 Task: Open Card Sales Review in Board Business Process Improvement to Workspace Job Evaluation and Classification and add a team member Softage.1@softage.net, a label Orange, a checklist Quality Assurance, an attachment from Trello, a color Orange and finally, add a card description 'Plan and execute company team-building retreat with a focus on personal growth and self-awareness' and a comment 'This task presents an opportunity to demonstrate our team-building and collaboration skills, working effectively with others towards a common goal.'. Add a start date 'Jan 05, 1900' with a due date 'Jan 12, 1900'
Action: Mouse moved to (195, 243)
Screenshot: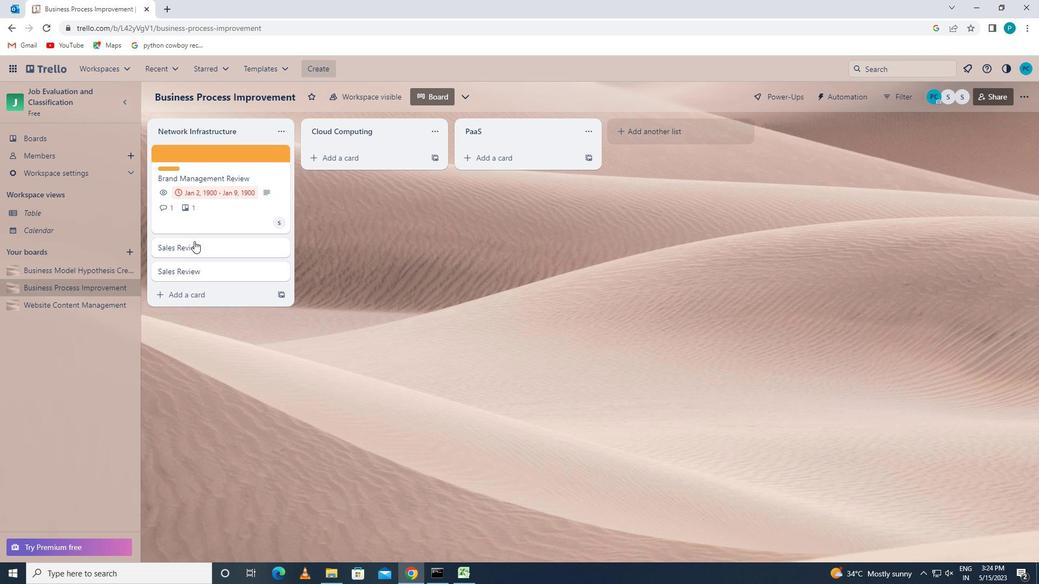
Action: Mouse pressed left at (195, 243)
Screenshot: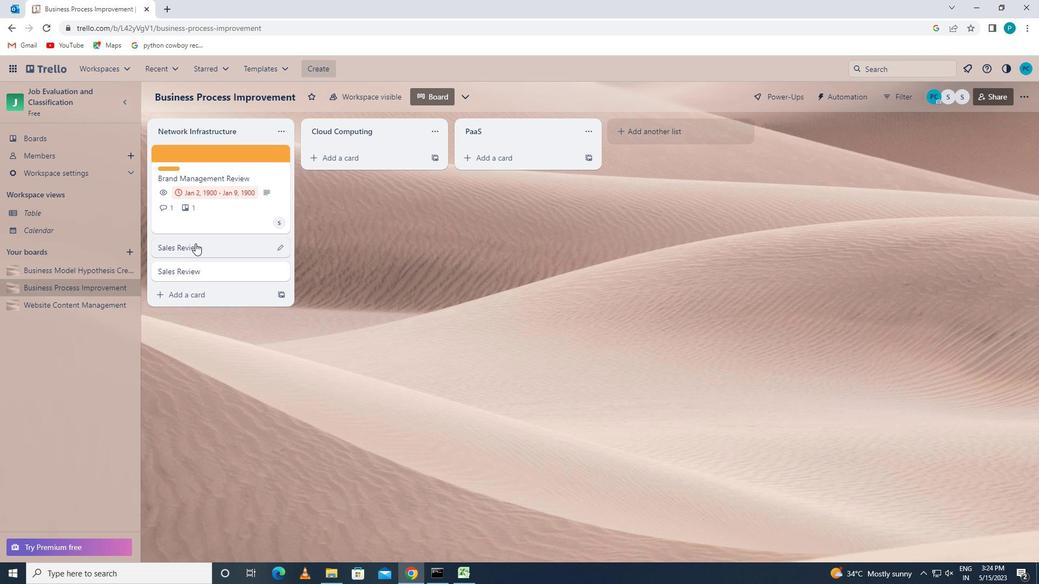 
Action: Mouse moved to (652, 197)
Screenshot: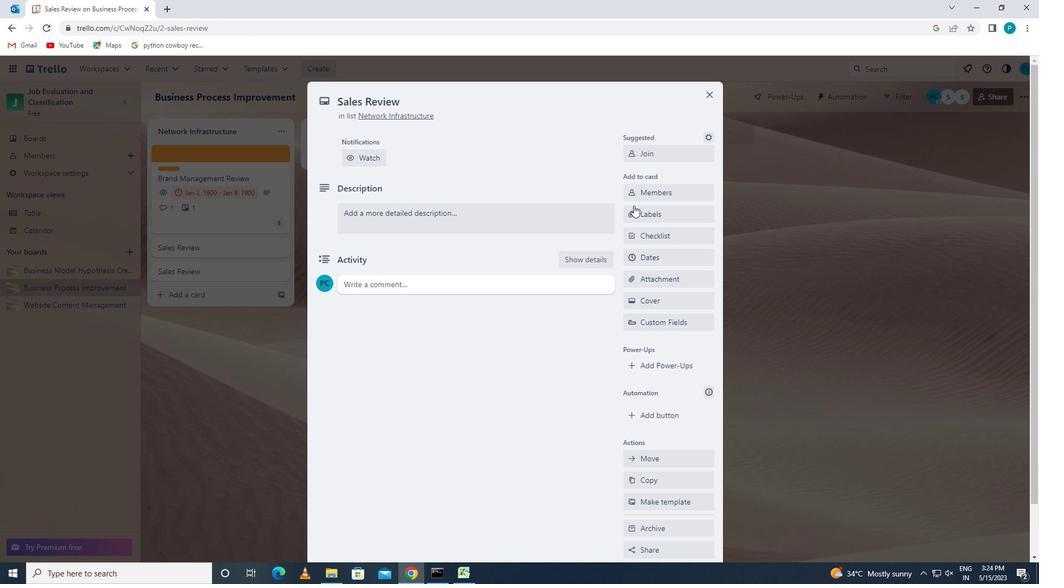 
Action: Mouse pressed left at (652, 197)
Screenshot: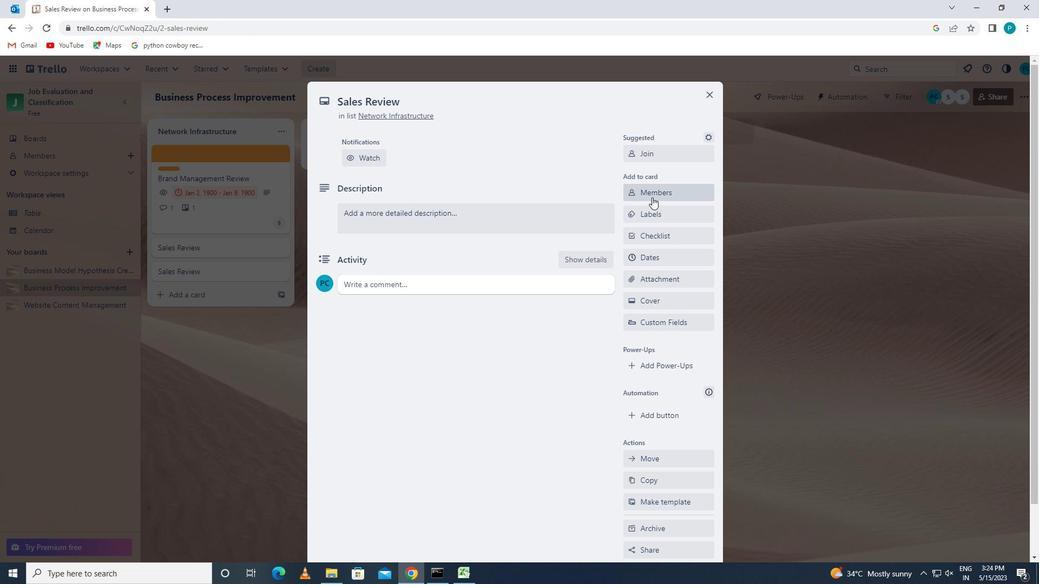 
Action: Key pressed <Key.caps_lock>s<Key.caps_lock>oftage.1
Screenshot: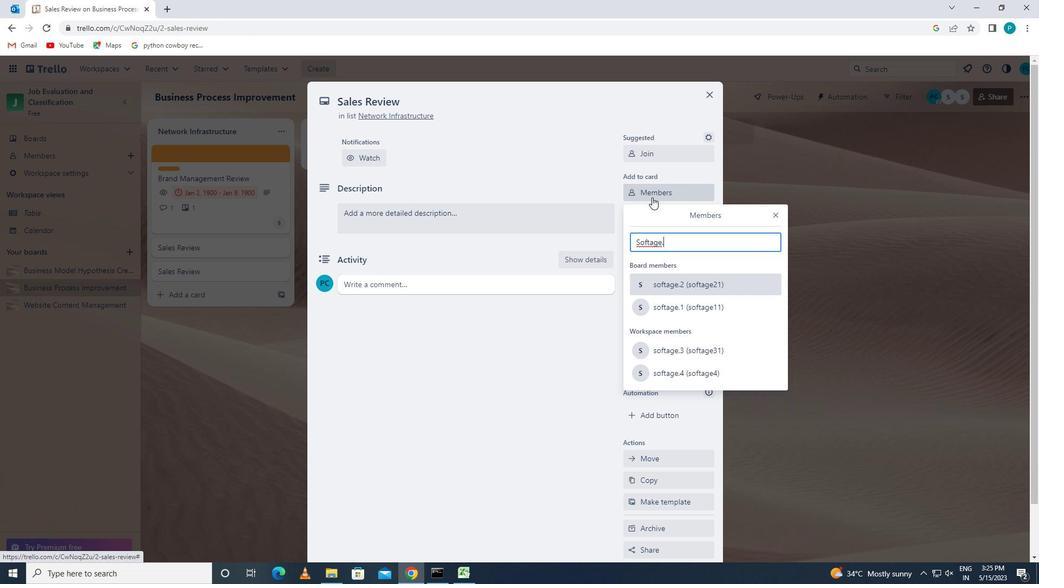 
Action: Mouse moved to (684, 287)
Screenshot: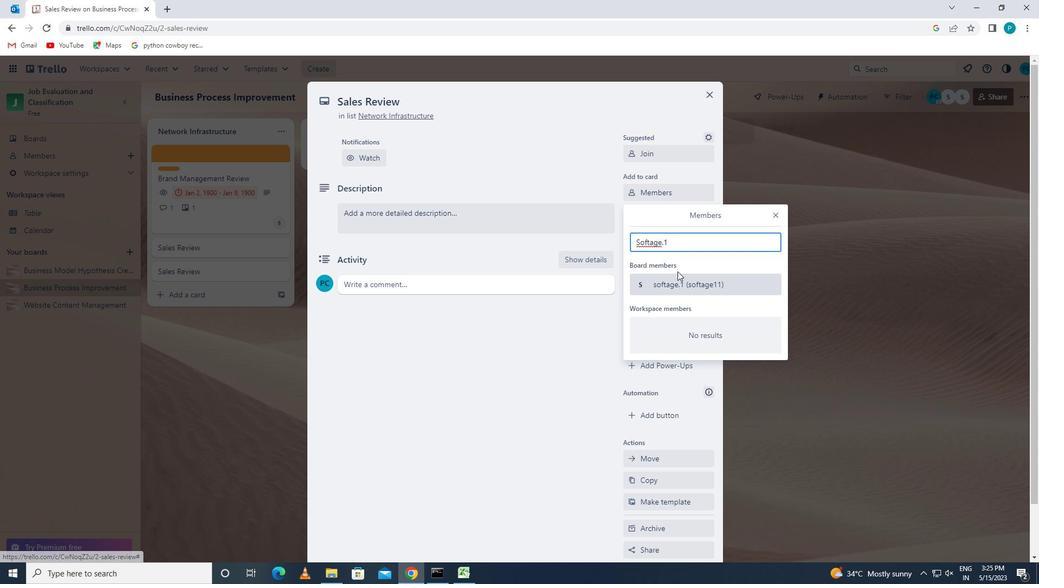 
Action: Mouse pressed left at (684, 287)
Screenshot: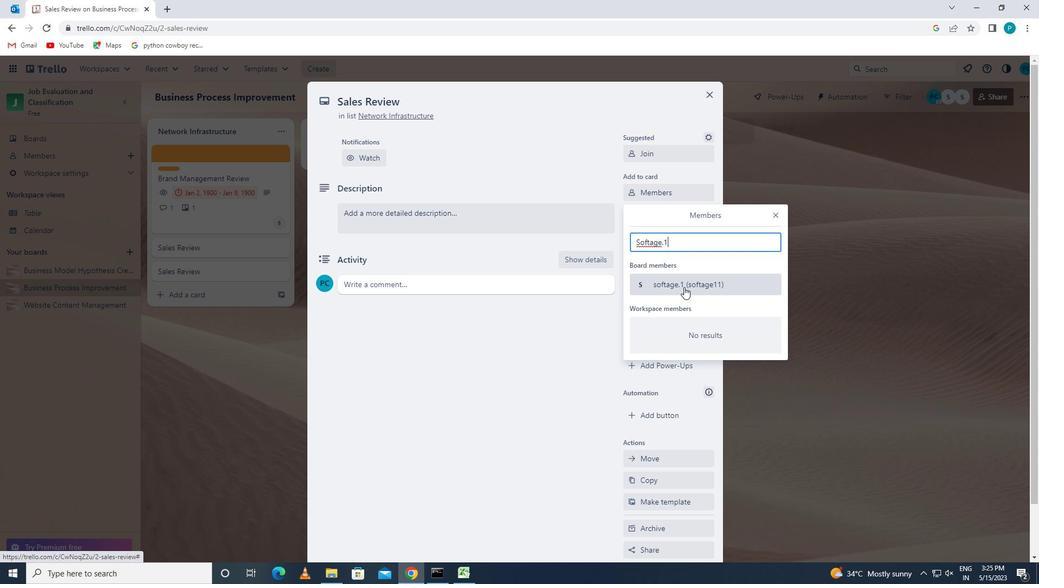 
Action: Mouse moved to (775, 216)
Screenshot: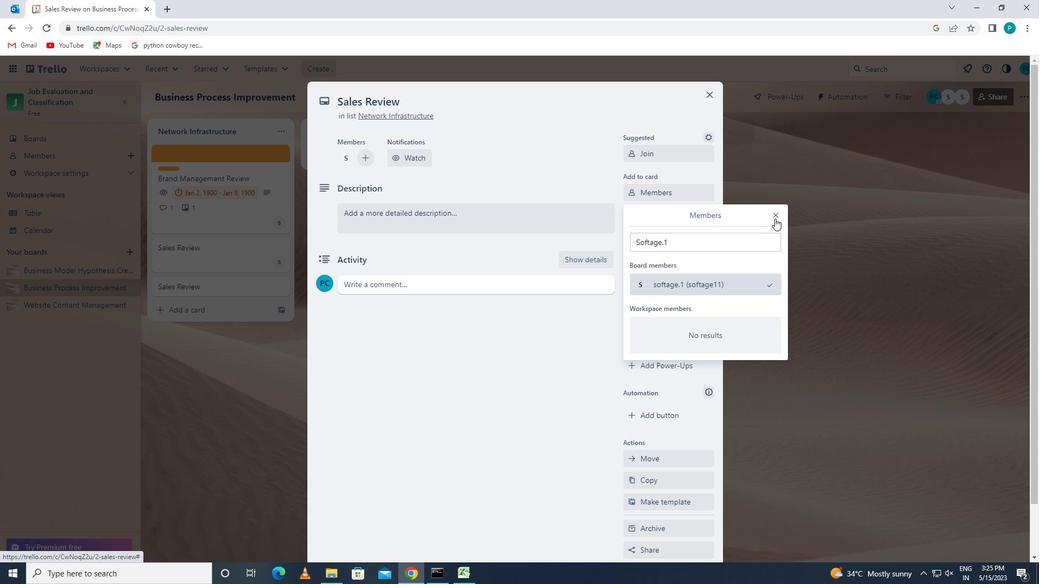 
Action: Mouse pressed left at (775, 216)
Screenshot: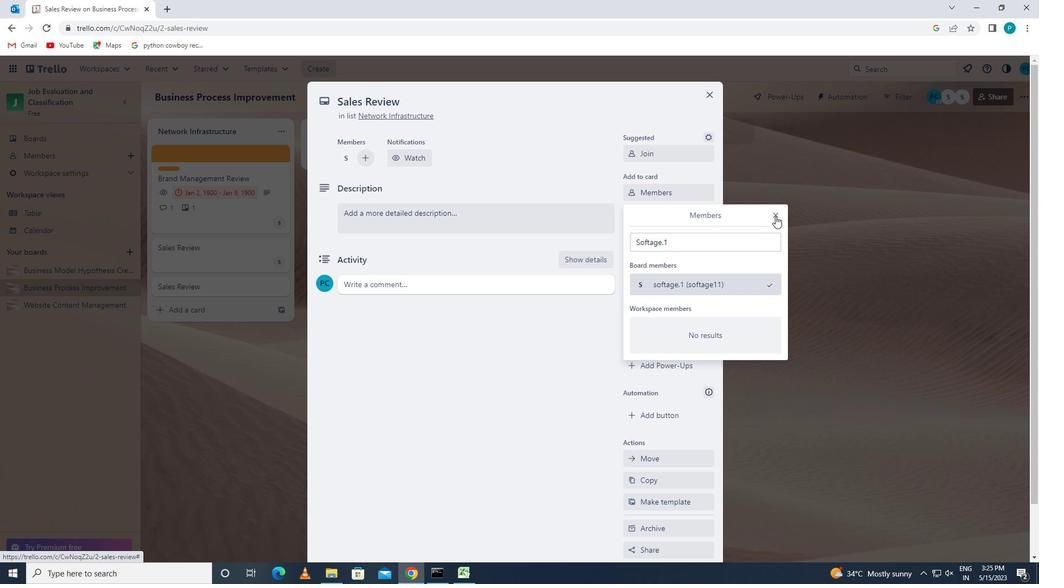 
Action: Mouse moved to (704, 219)
Screenshot: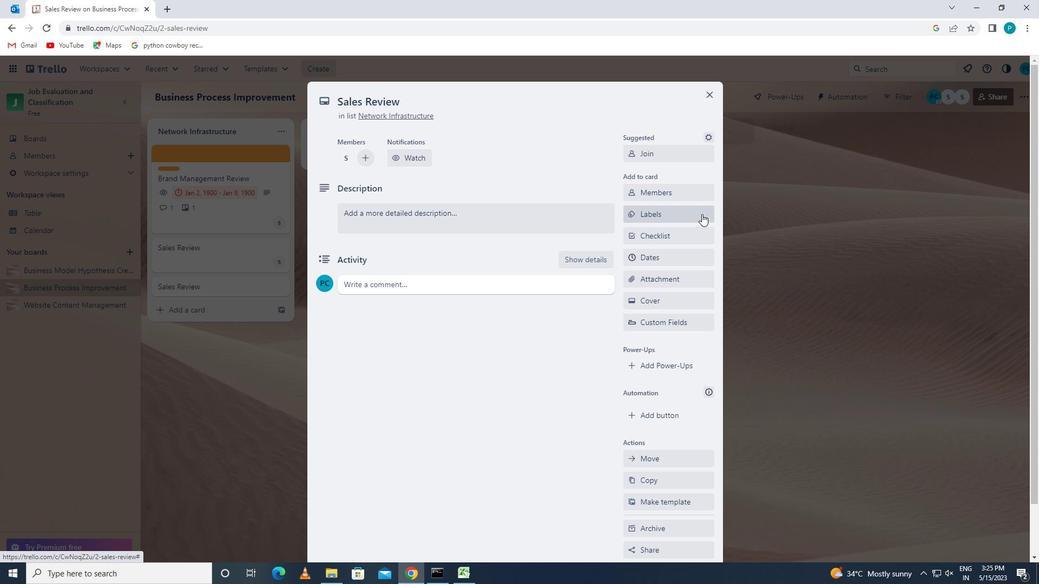 
Action: Mouse pressed left at (704, 219)
Screenshot: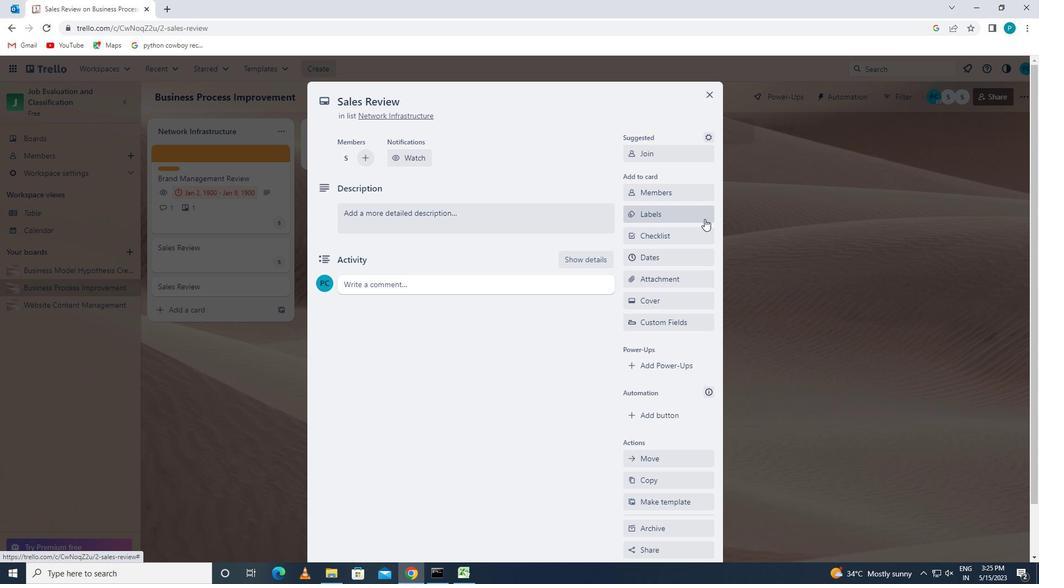 
Action: Mouse moved to (705, 427)
Screenshot: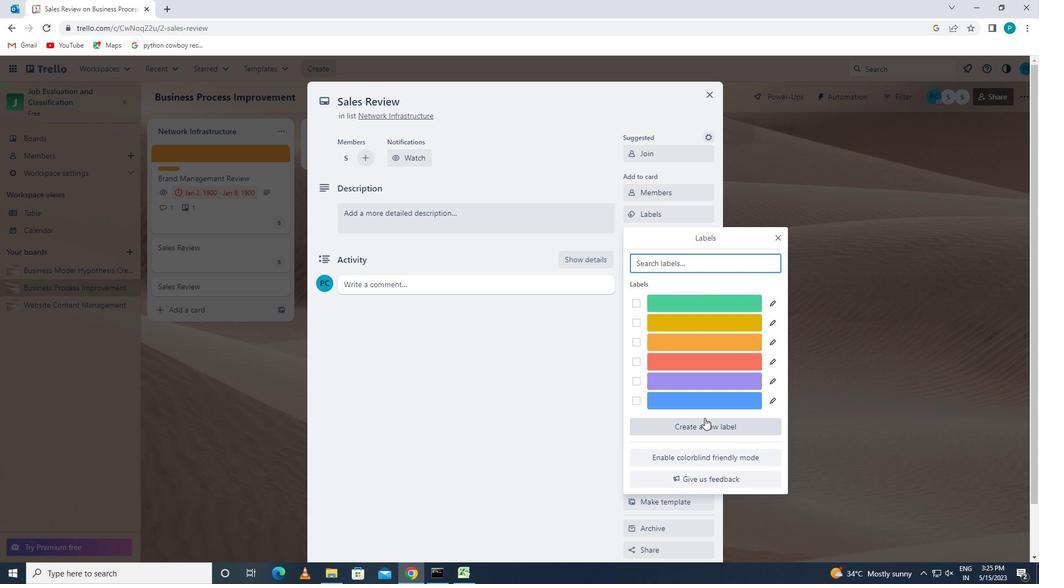 
Action: Mouse pressed left at (705, 427)
Screenshot: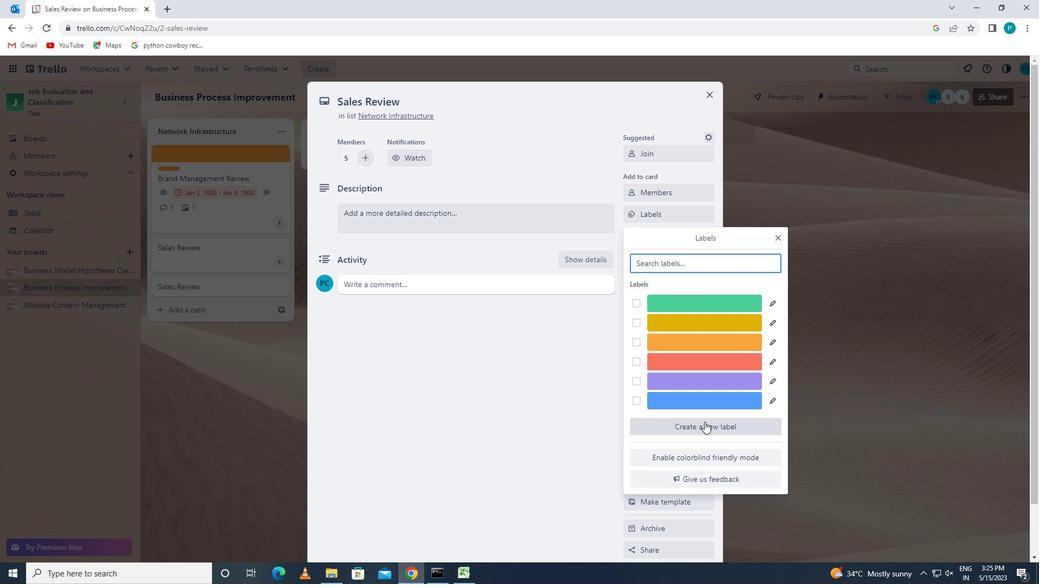 
Action: Mouse moved to (711, 393)
Screenshot: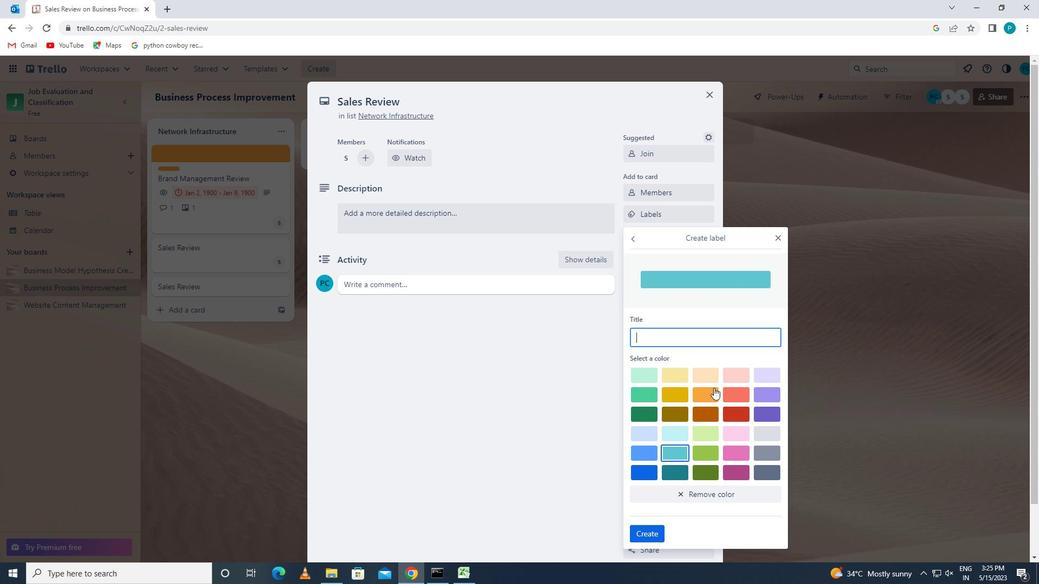 
Action: Mouse pressed left at (711, 393)
Screenshot: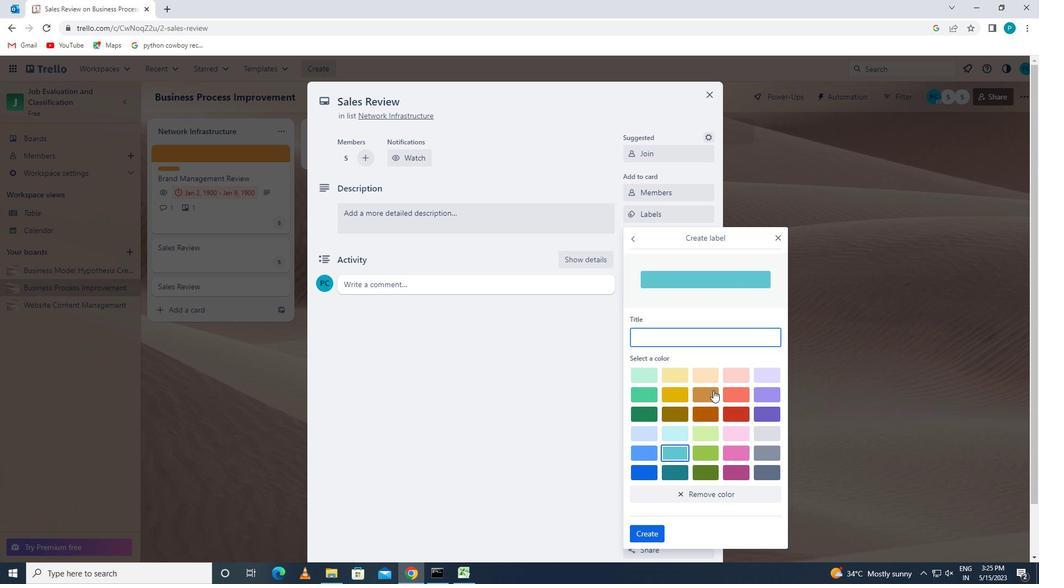 
Action: Mouse moved to (653, 530)
Screenshot: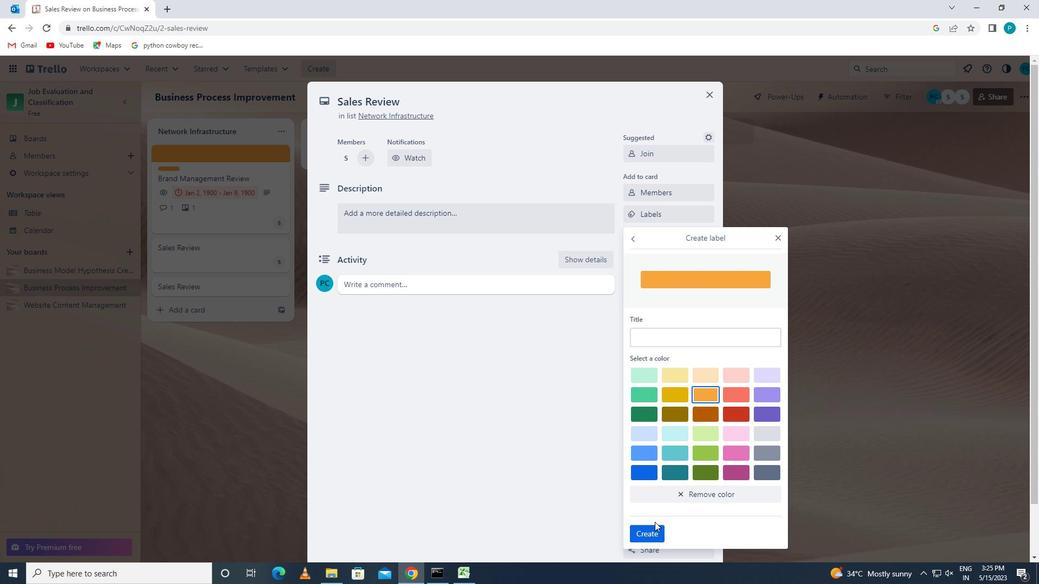 
Action: Mouse pressed left at (653, 530)
Screenshot: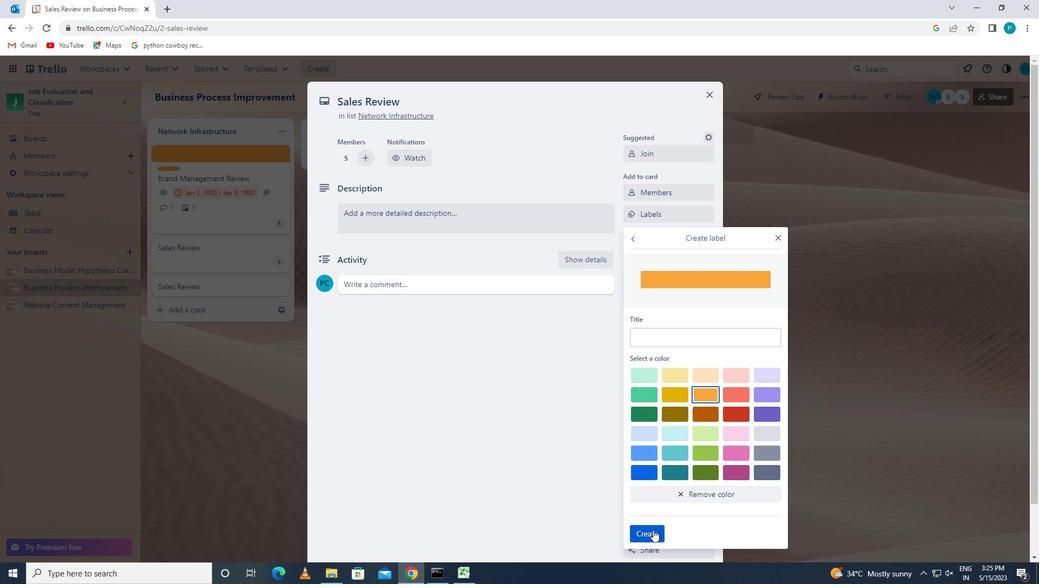 
Action: Mouse moved to (777, 237)
Screenshot: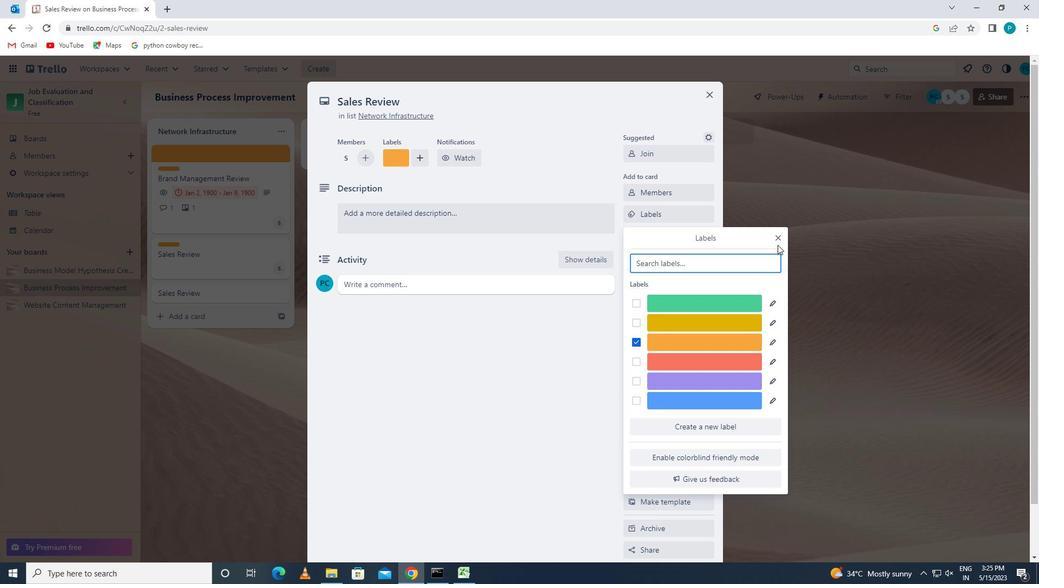 
Action: Mouse pressed left at (777, 237)
Screenshot: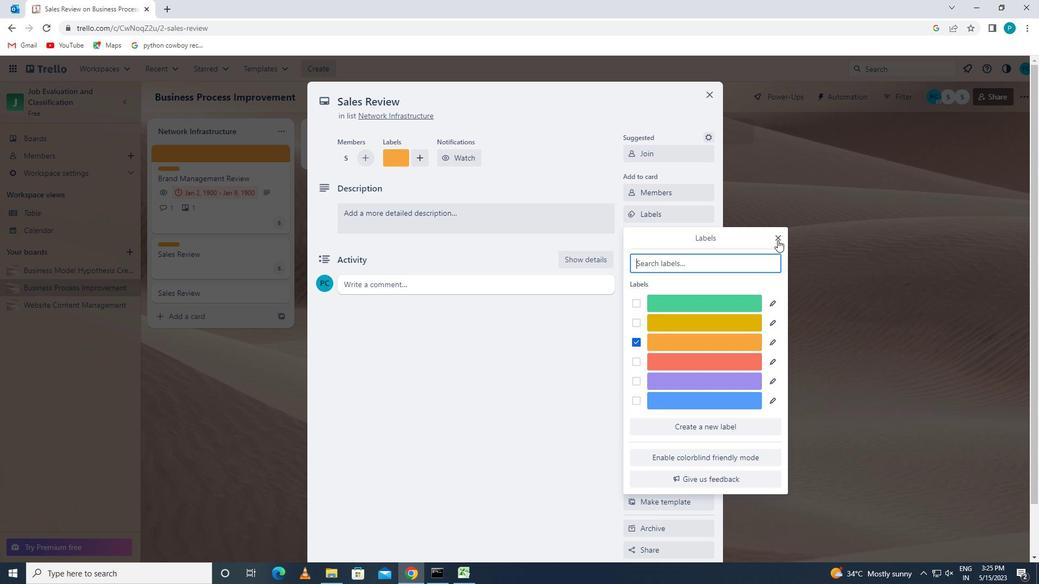 
Action: Mouse moved to (647, 241)
Screenshot: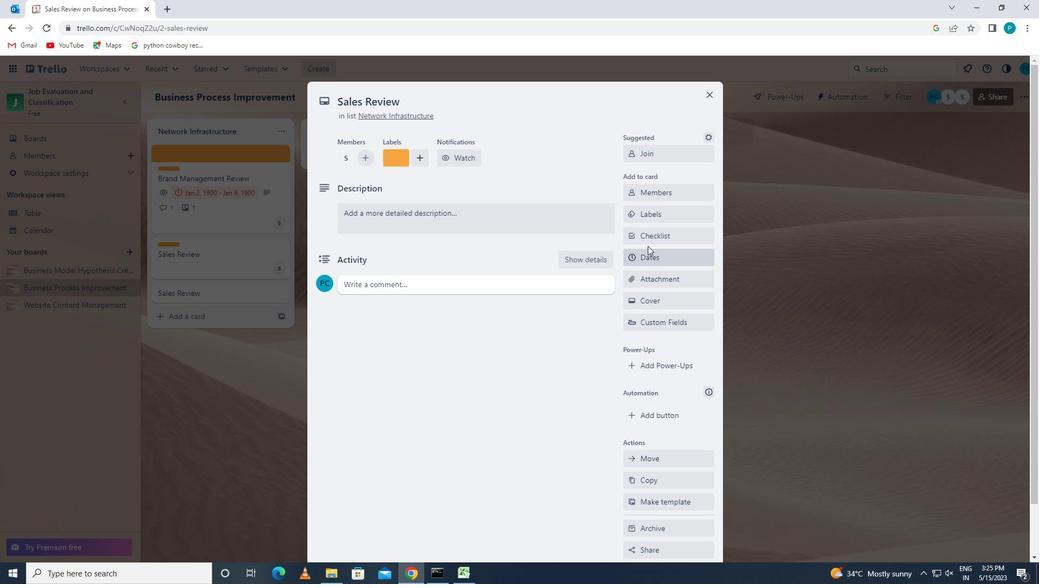 
Action: Mouse pressed left at (647, 241)
Screenshot: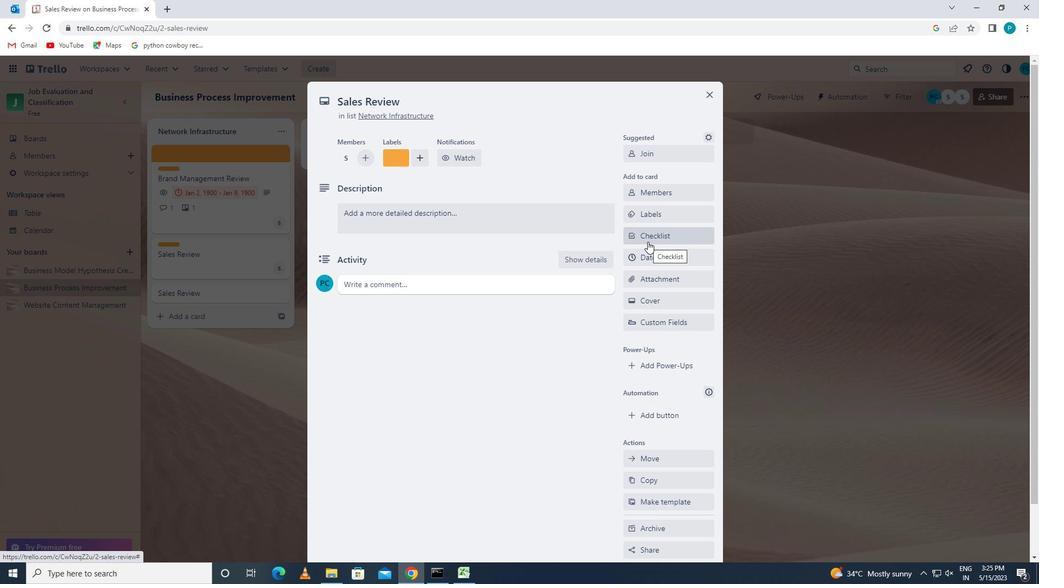 
Action: Key pressed <Key.caps_lock>q<Key.caps_lock>uality
Screenshot: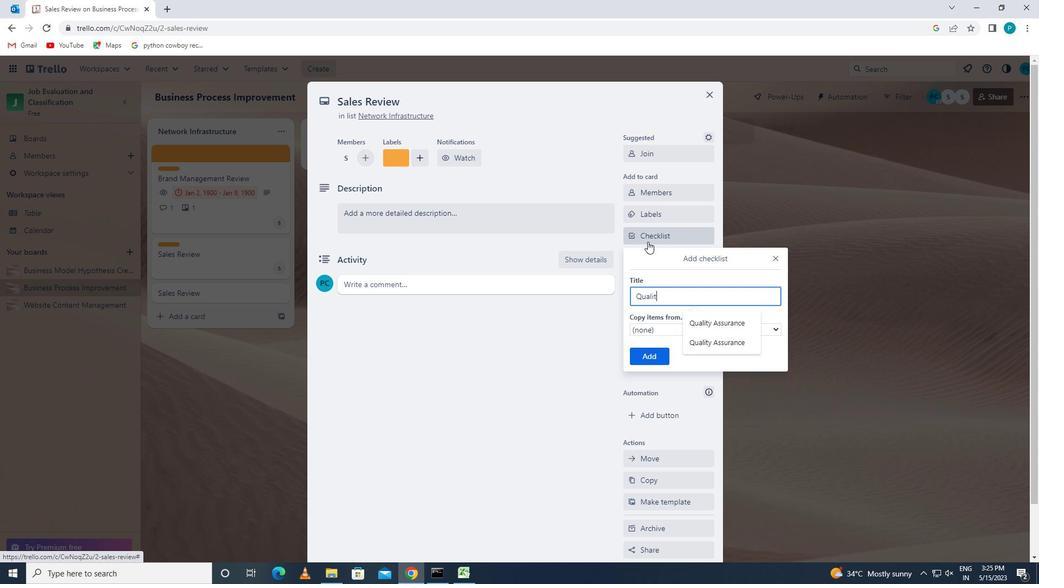 
Action: Mouse moved to (707, 325)
Screenshot: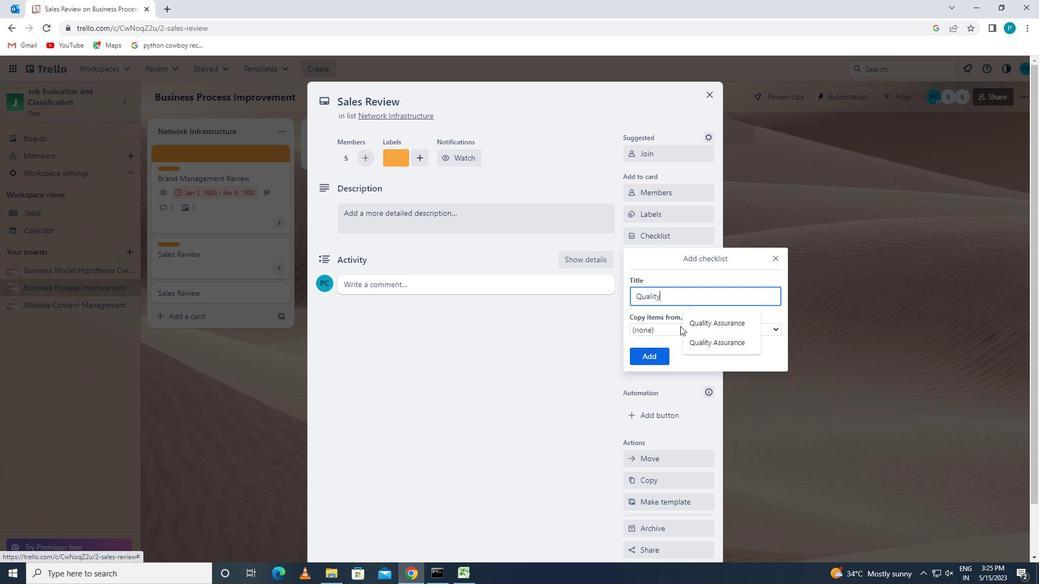 
Action: Mouse pressed left at (707, 325)
Screenshot: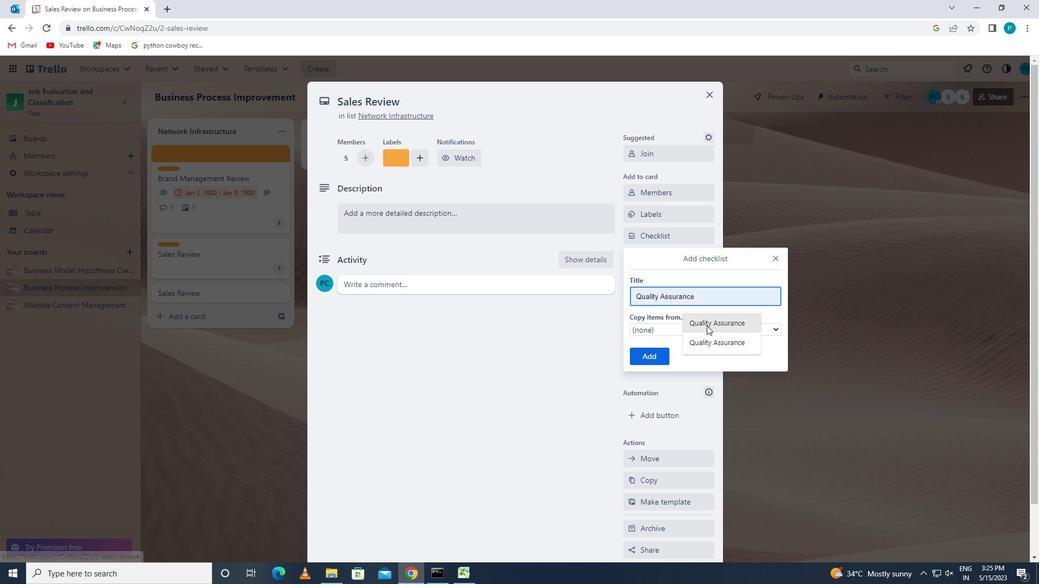 
Action: Mouse moved to (659, 351)
Screenshot: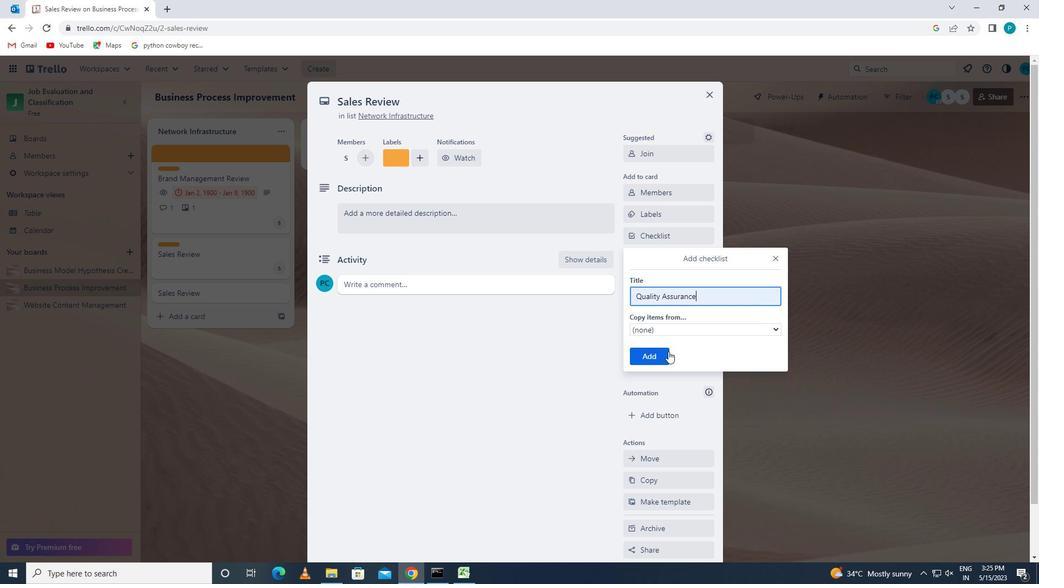 
Action: Mouse pressed left at (659, 351)
Screenshot: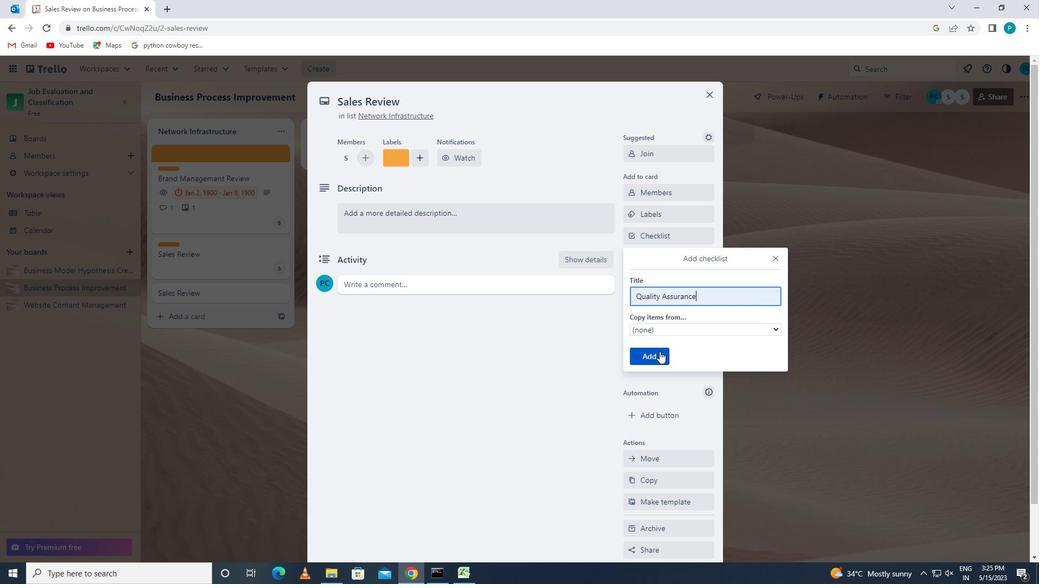 
Action: Mouse moved to (671, 239)
Screenshot: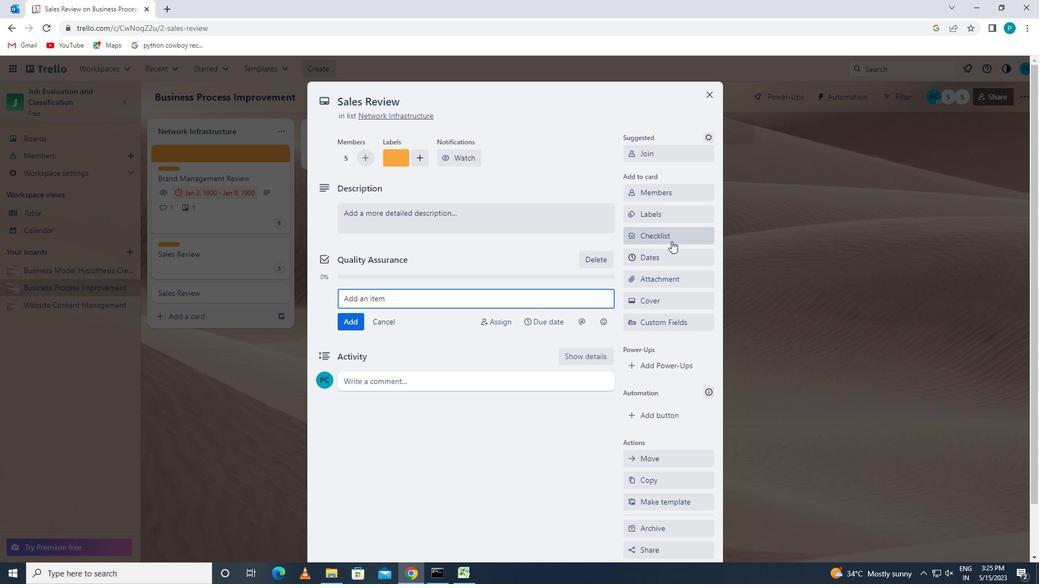 
Action: Mouse pressed left at (671, 239)
Screenshot: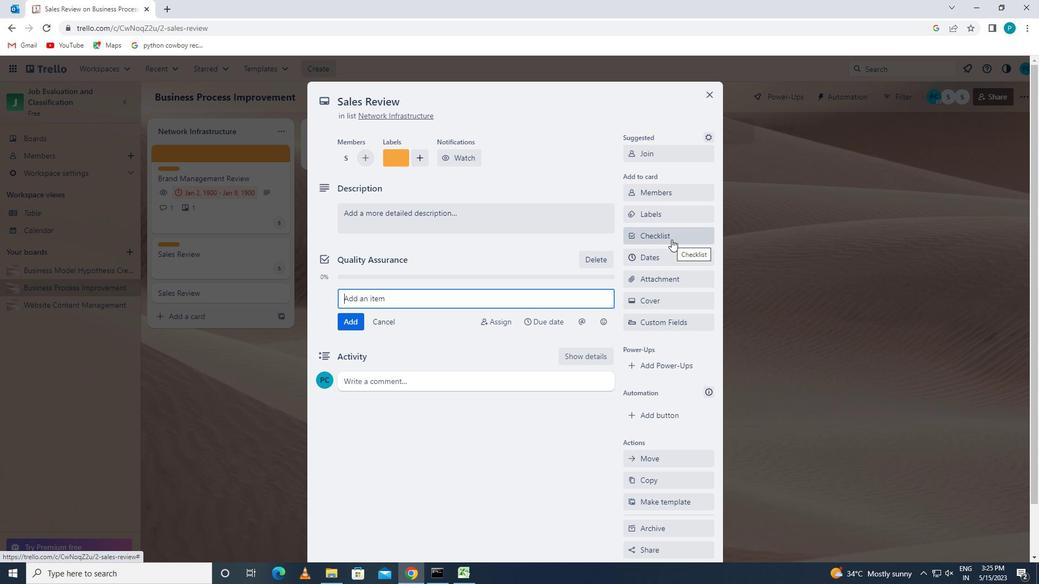 
Action: Mouse moved to (773, 257)
Screenshot: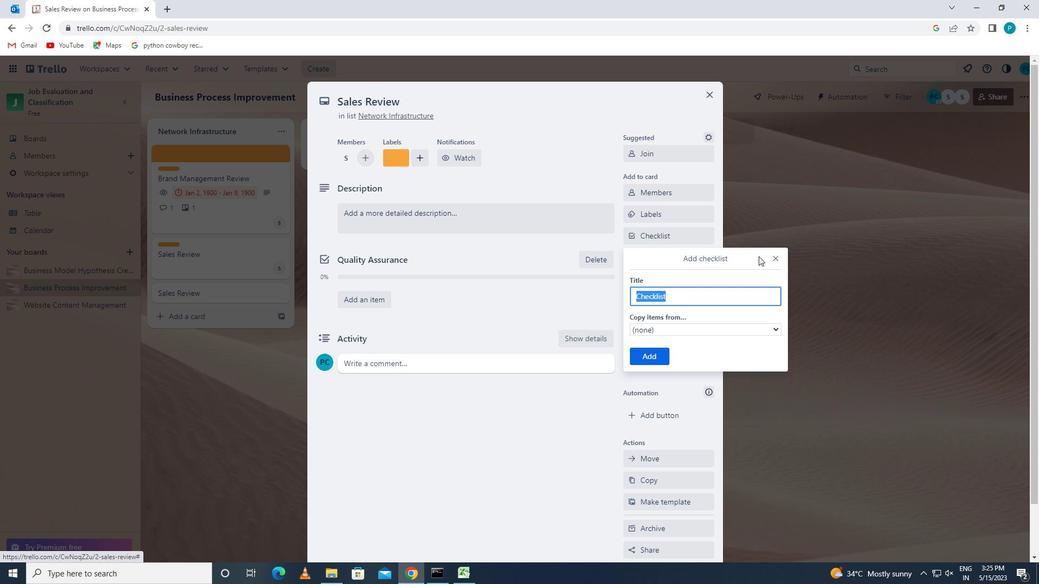 
Action: Mouse pressed left at (773, 257)
Screenshot: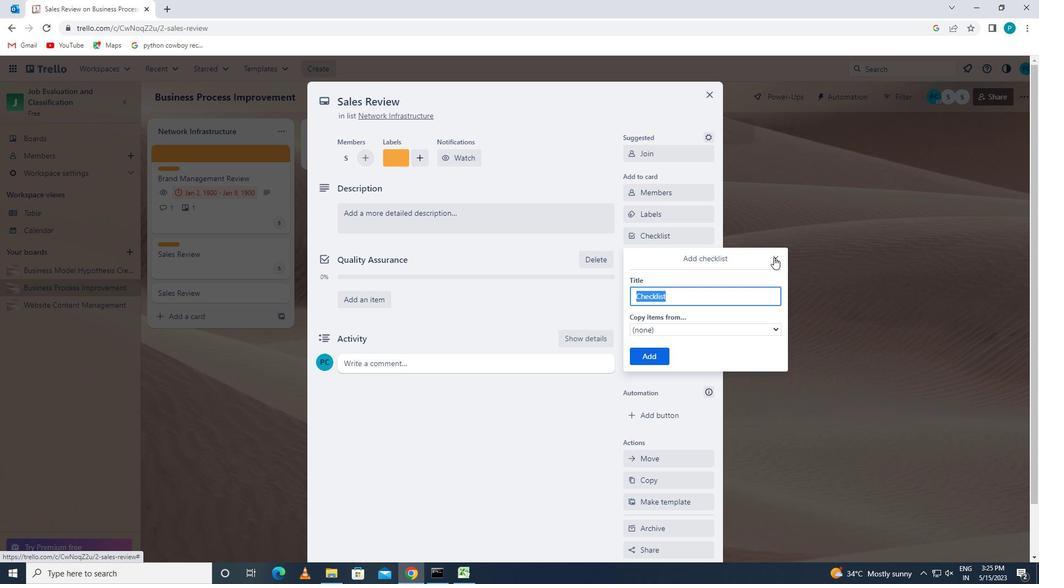 
Action: Mouse moved to (672, 275)
Screenshot: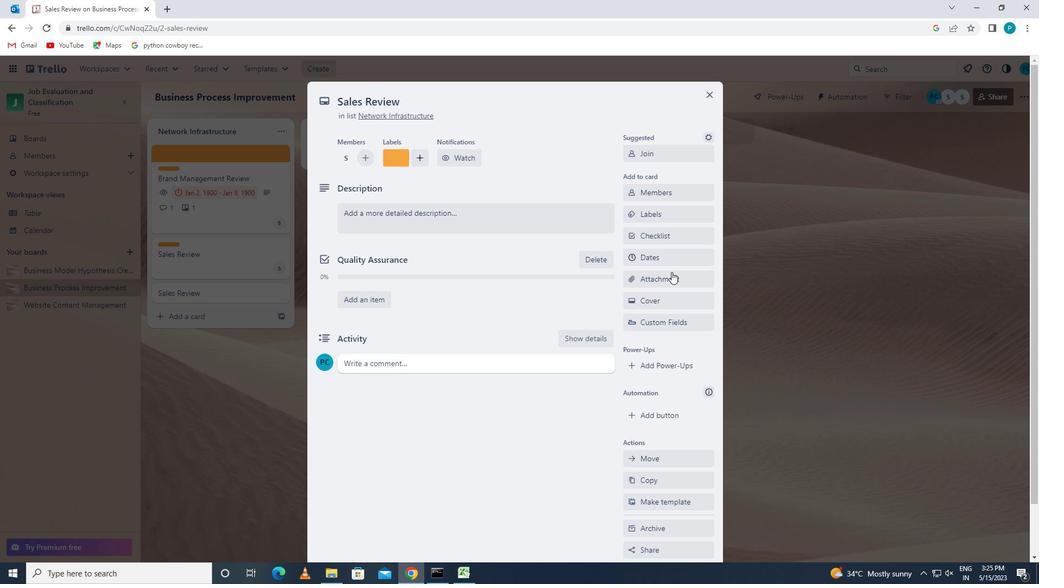 
Action: Mouse pressed left at (672, 275)
Screenshot: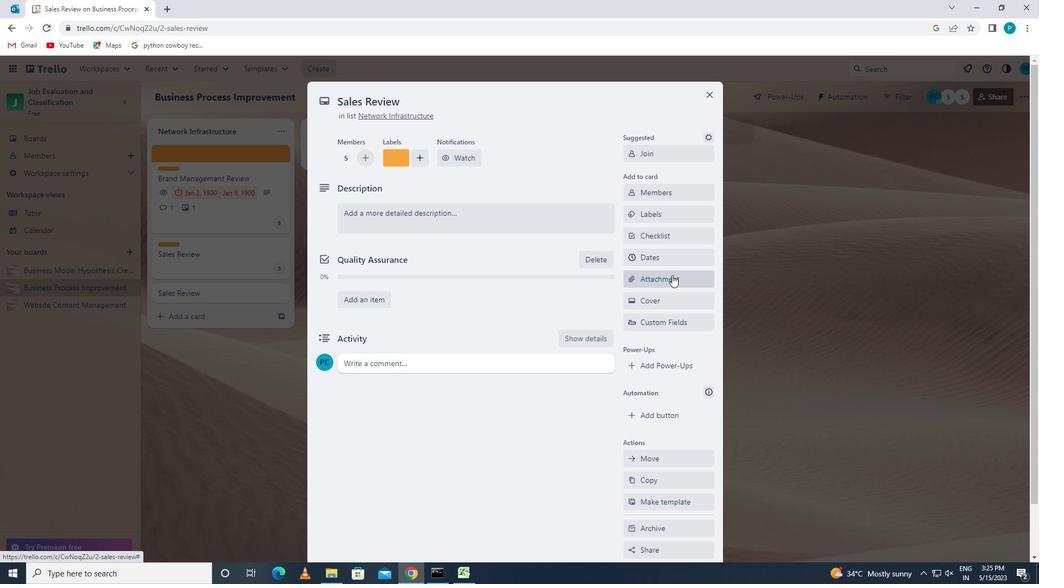 
Action: Mouse moved to (687, 347)
Screenshot: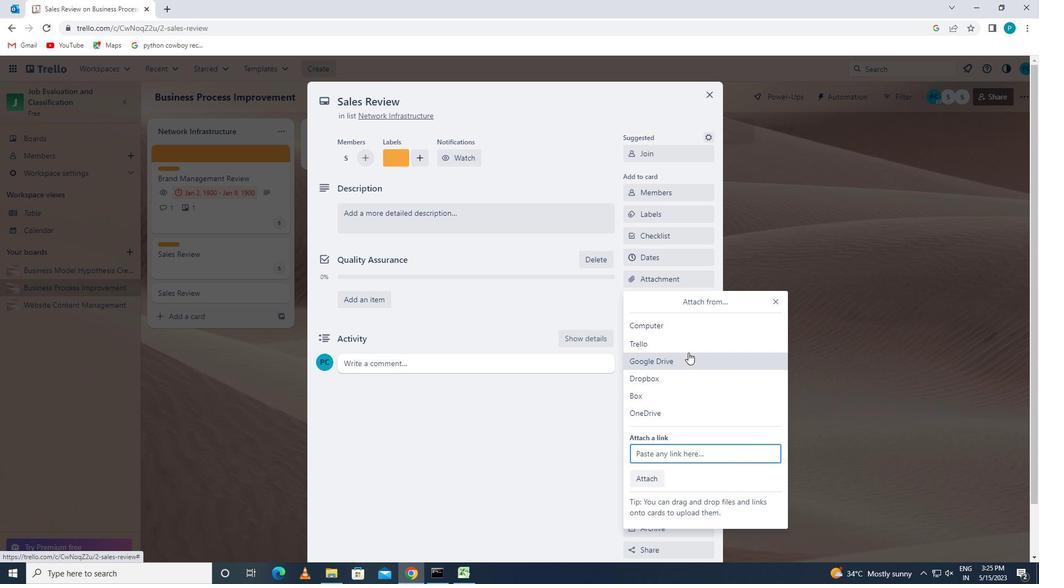 
Action: Mouse pressed left at (687, 347)
Screenshot: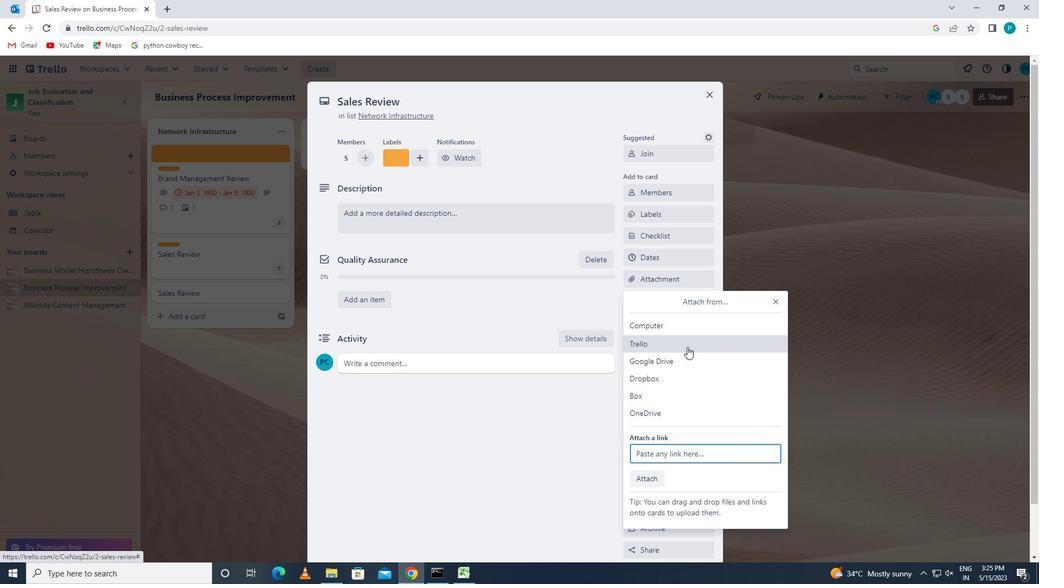 
Action: Mouse moved to (677, 415)
Screenshot: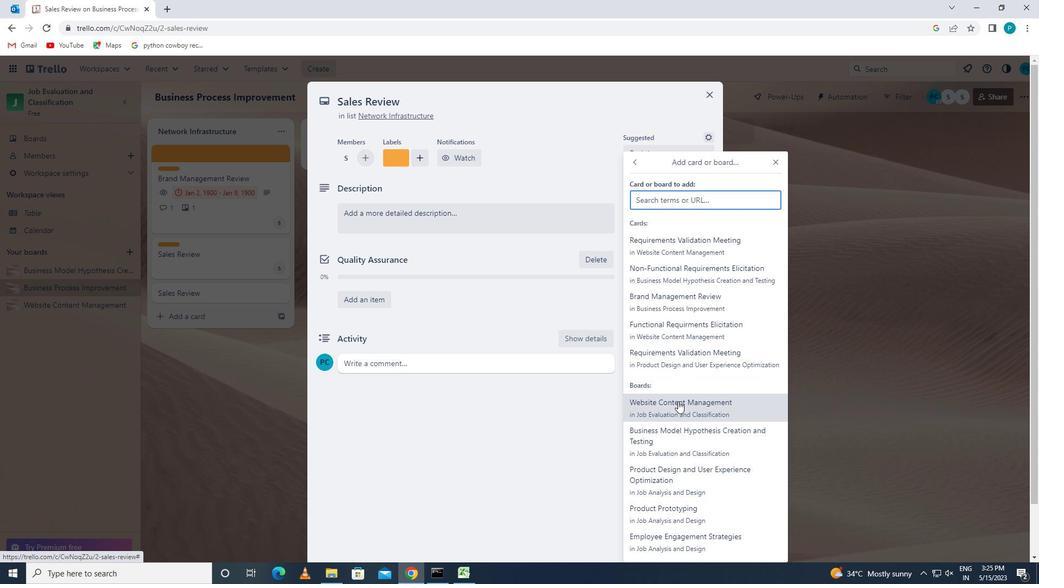 
Action: Mouse pressed left at (677, 415)
Screenshot: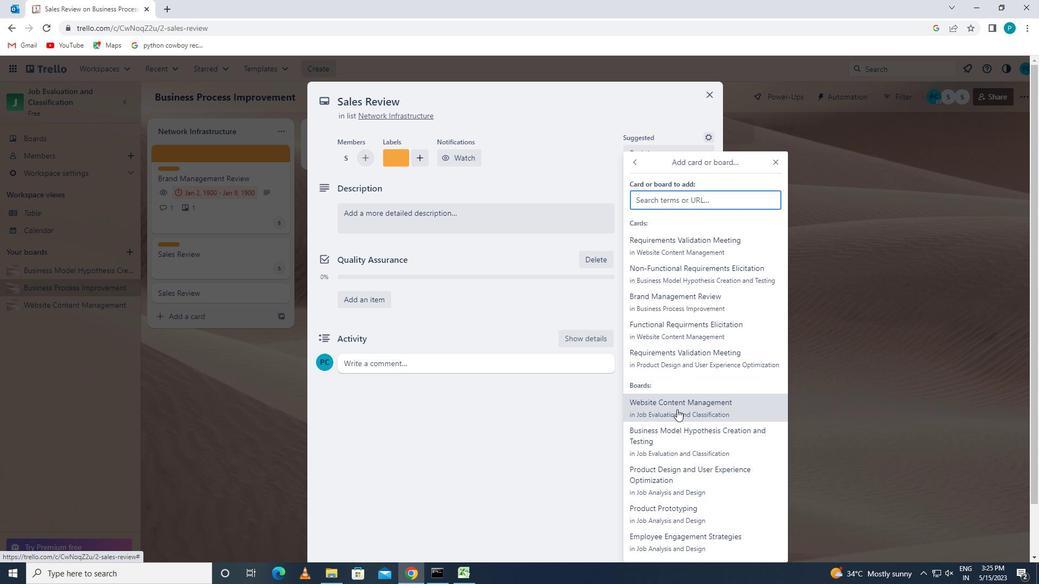 
Action: Mouse moved to (651, 299)
Screenshot: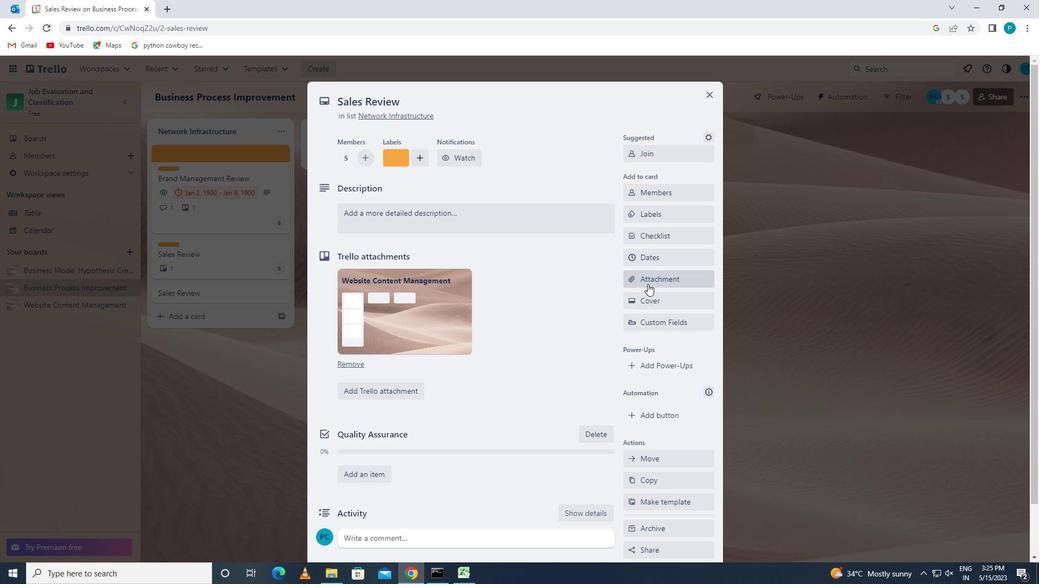 
Action: Mouse pressed left at (651, 299)
Screenshot: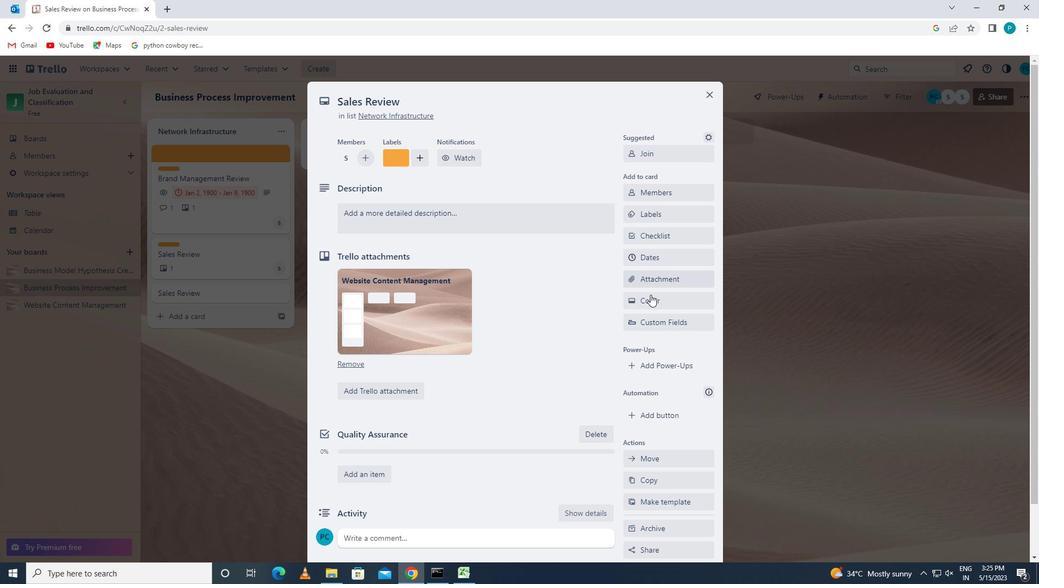 
Action: Mouse moved to (704, 345)
Screenshot: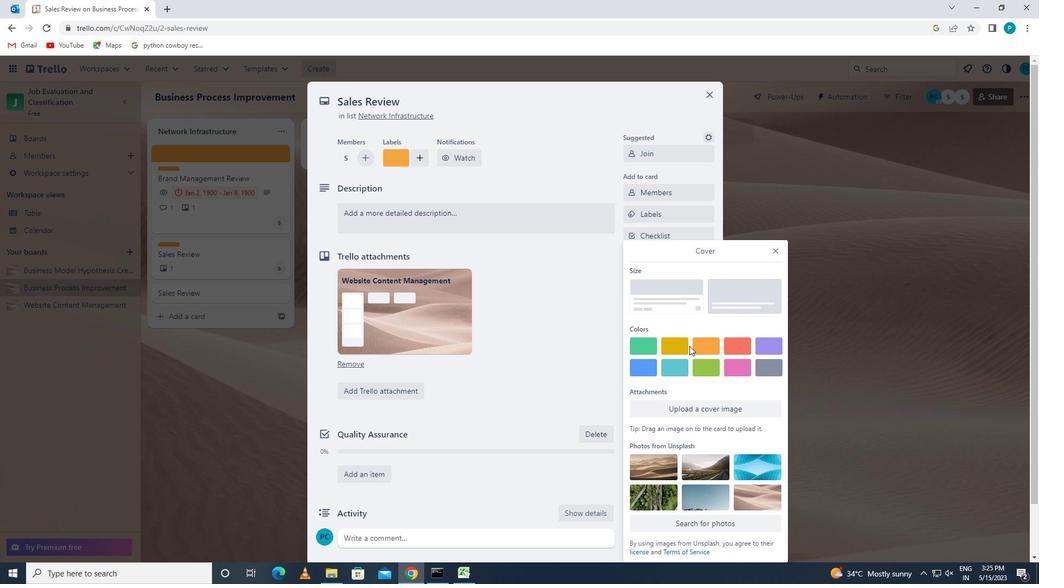 
Action: Mouse pressed left at (704, 345)
Screenshot: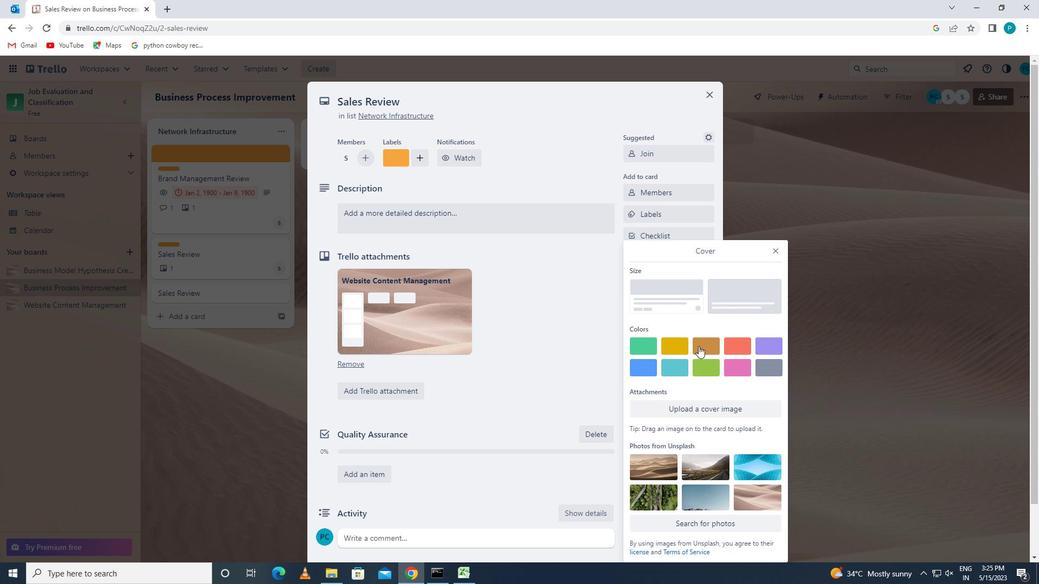 
Action: Mouse moved to (778, 228)
Screenshot: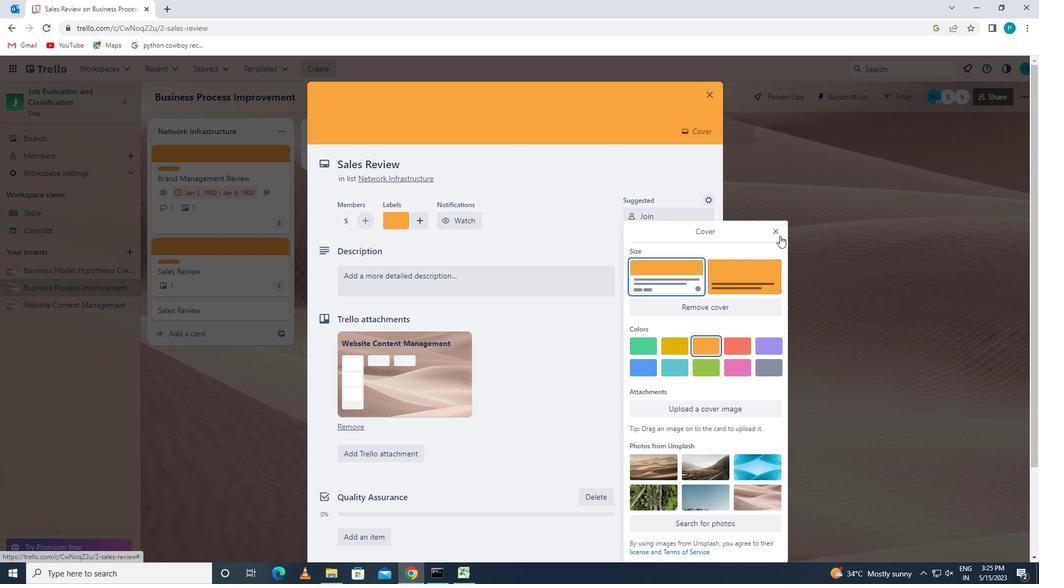 
Action: Mouse pressed left at (778, 228)
Screenshot: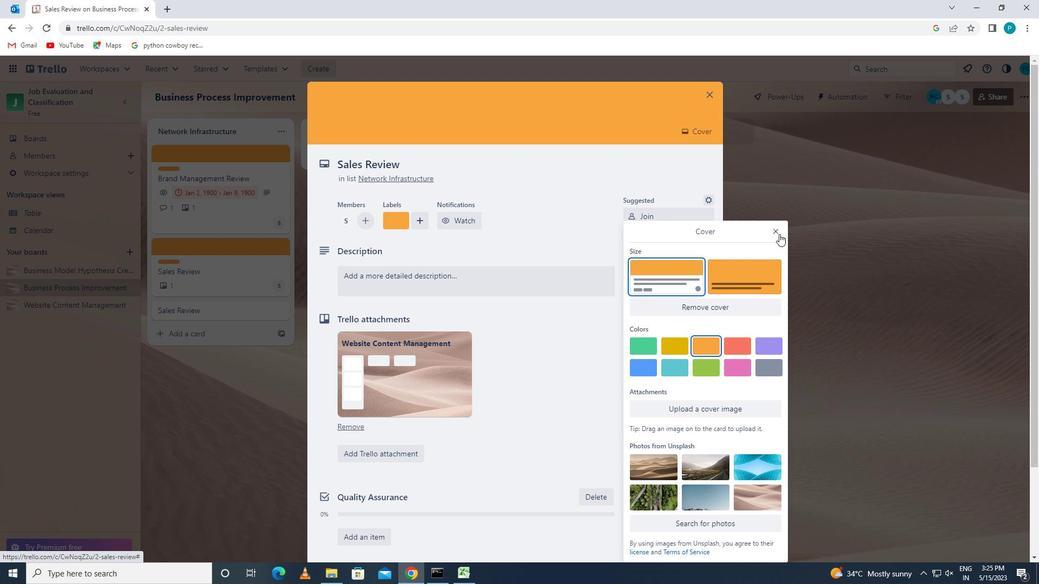 
Action: Mouse moved to (575, 270)
Screenshot: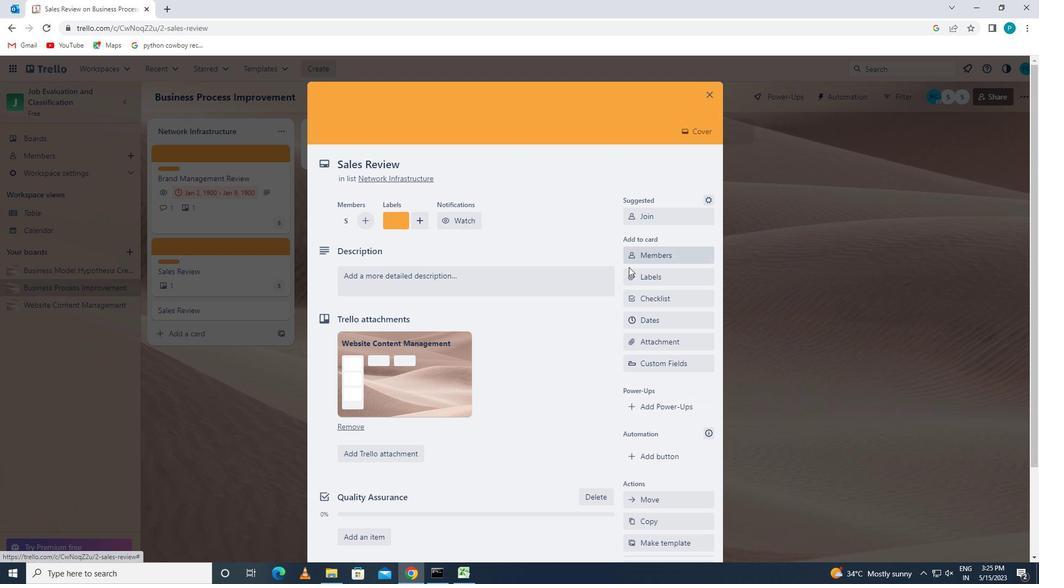 
Action: Mouse pressed left at (575, 270)
Screenshot: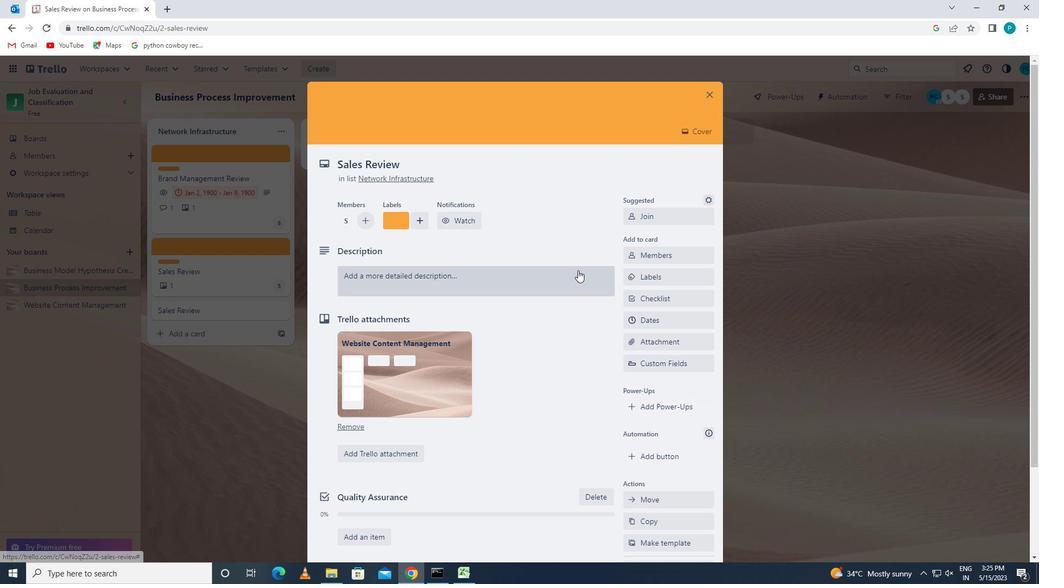 
Action: Key pressed <Key.caps_lock>p<Key.caps_lock>lan<Key.space>and<Key.space>execute<Key.space>company<Key.space>team-building<Key.space>retreat<Key.space>with<Key.space>a<Key.space>focus<Key.space>on<Key.space>personal<Key.space>growth<Key.space>and<Key.space>self-awareness
Screenshot: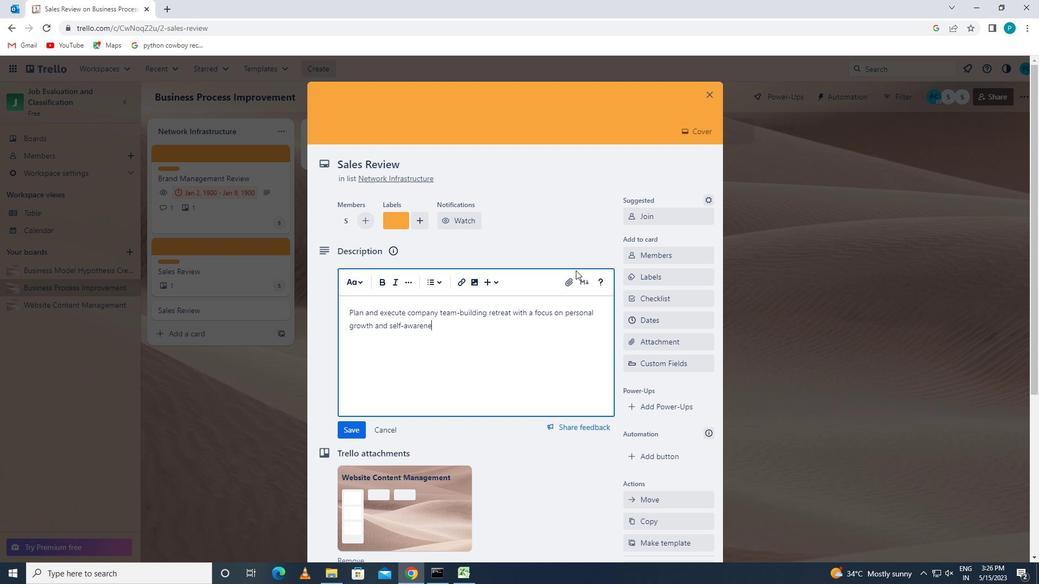 
Action: Mouse moved to (353, 434)
Screenshot: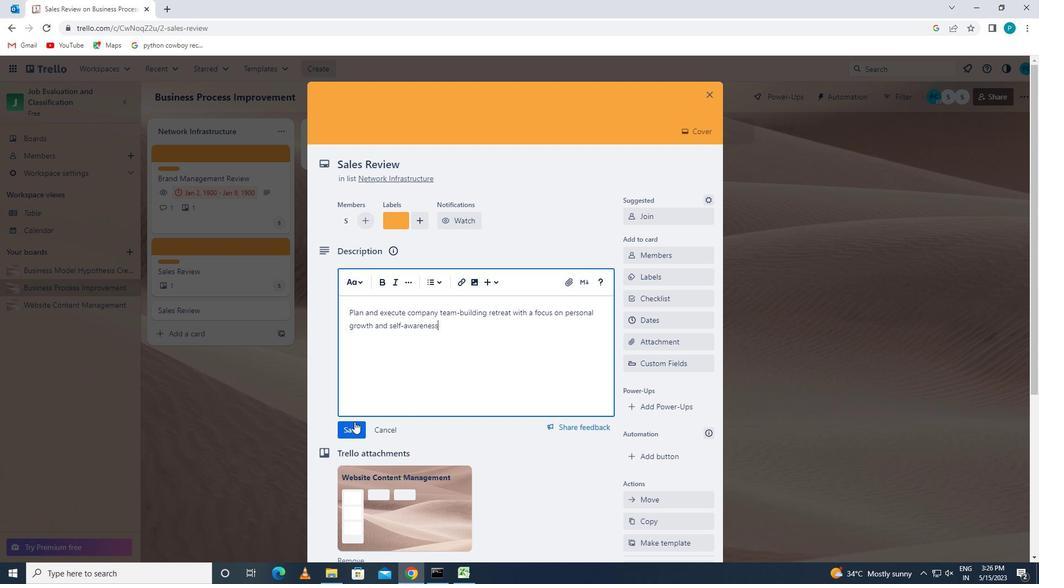 
Action: Mouse pressed left at (353, 434)
Screenshot: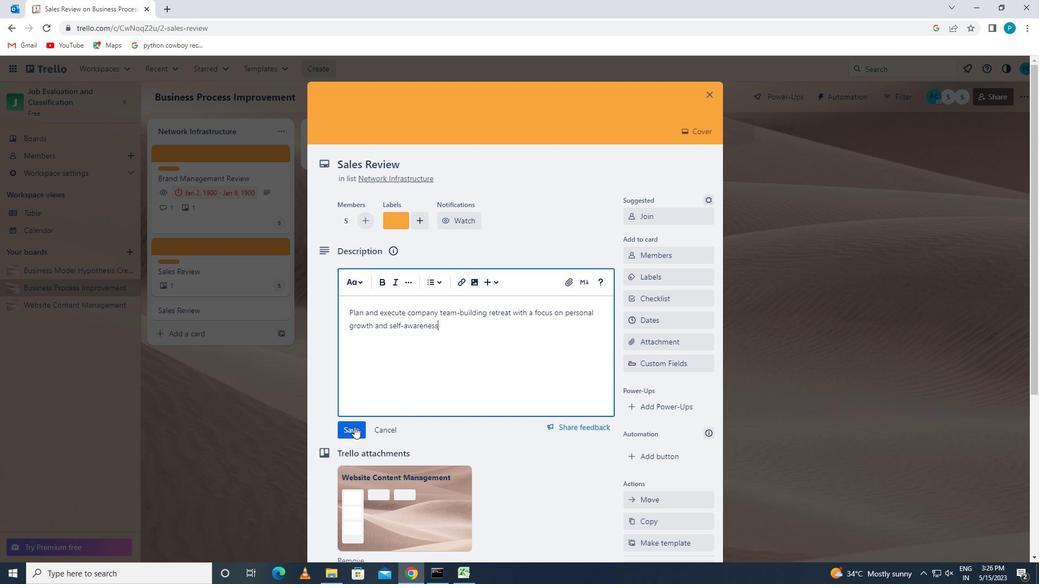 
Action: Mouse moved to (353, 434)
Screenshot: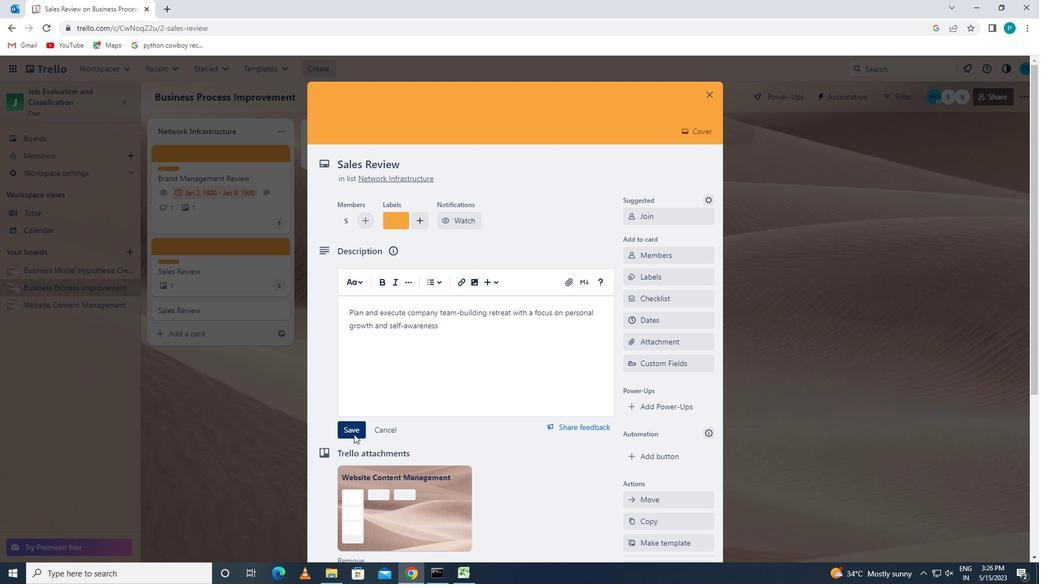 
Action: Mouse scrolled (353, 434) with delta (0, 0)
Screenshot: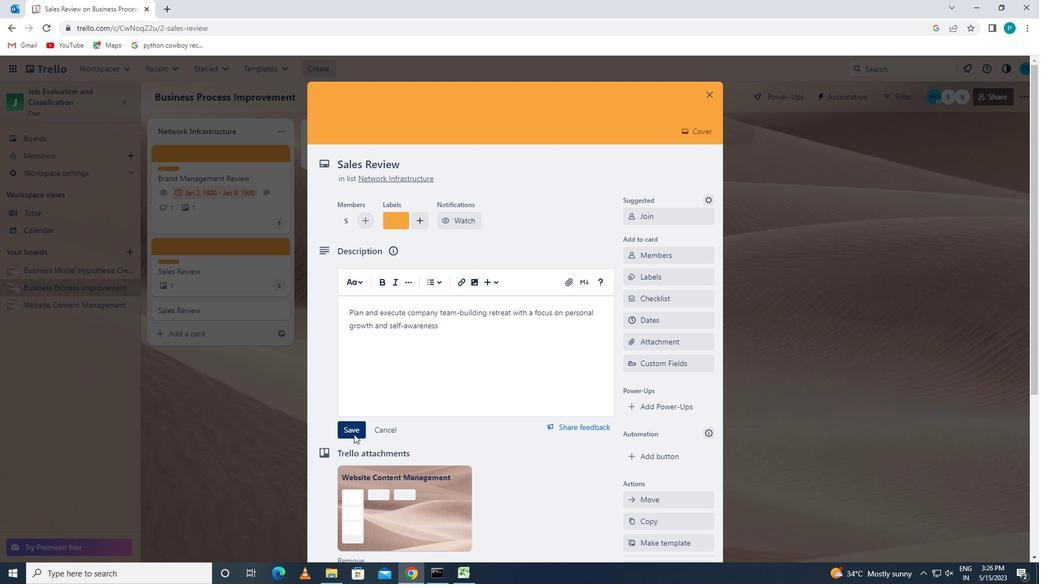 
Action: Mouse scrolled (353, 434) with delta (0, 0)
Screenshot: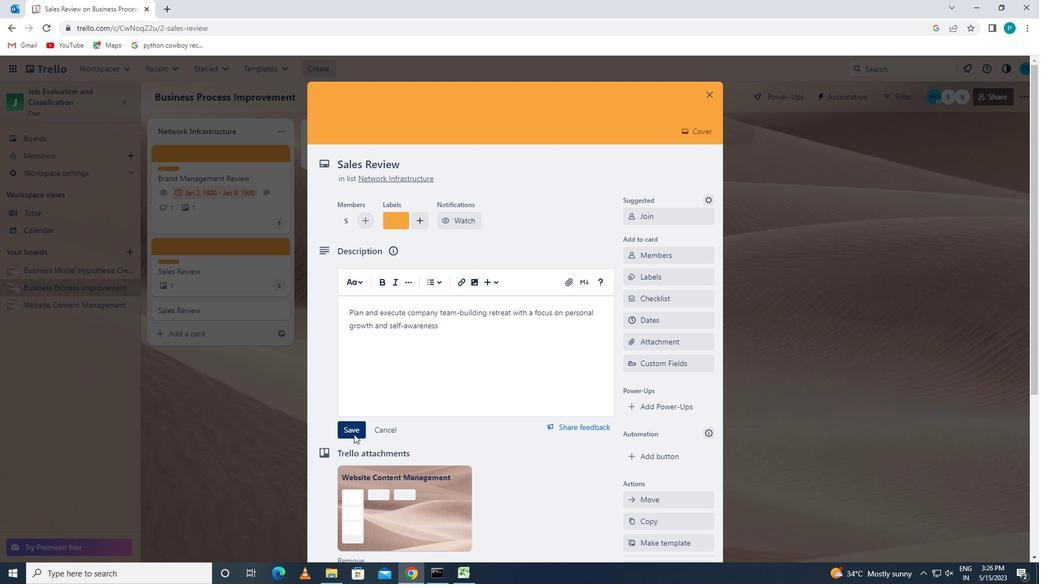 
Action: Mouse scrolled (353, 434) with delta (0, 0)
Screenshot: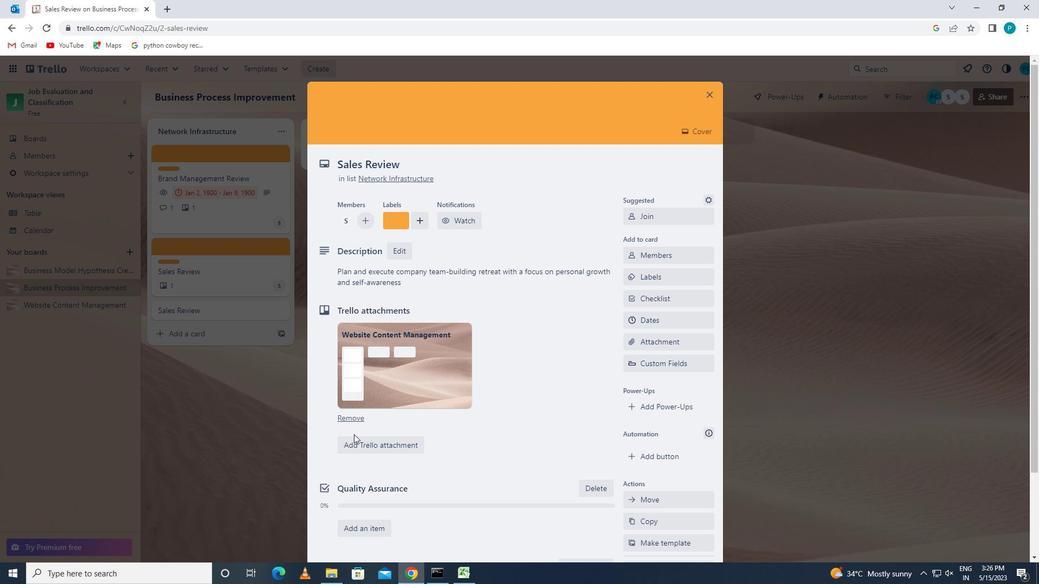 
Action: Mouse scrolled (353, 434) with delta (0, 0)
Screenshot: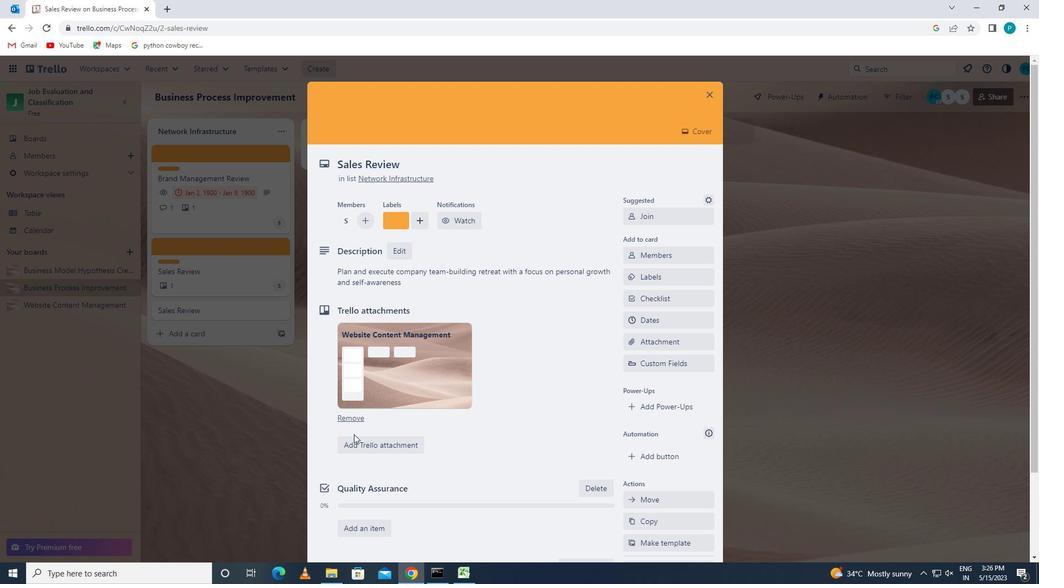 
Action: Mouse moved to (373, 483)
Screenshot: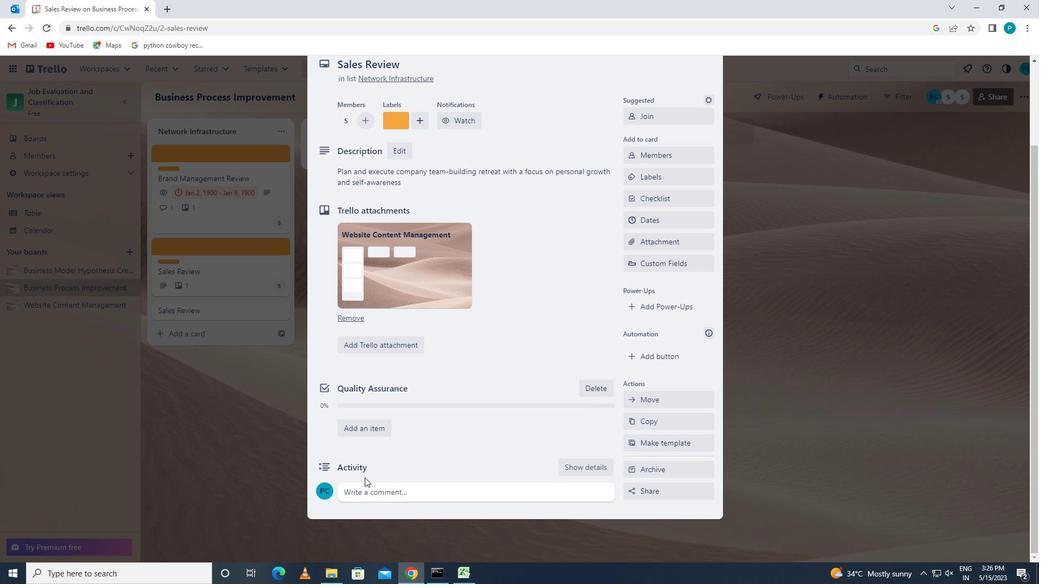 
Action: Mouse pressed left at (373, 483)
Screenshot: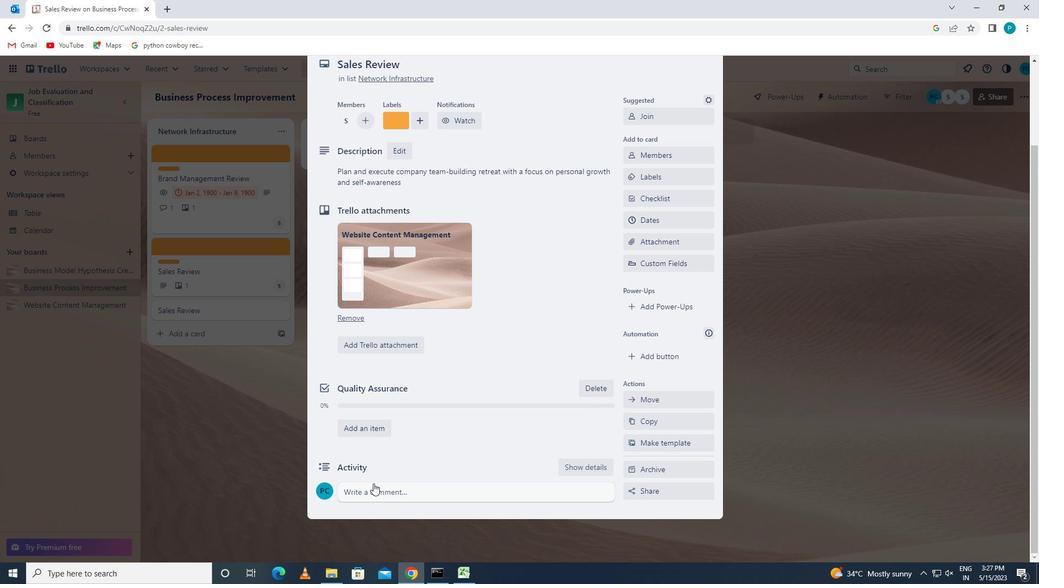 
Action: Key pressed <Key.caps_lock>t<Key.caps_lock>his<Key.space>task<Key.space>presents<Key.space>an<Key.space>opportunity<Key.space>to<Key.space>demonstrate<Key.space>our<Key.space>team-building<Key.space>and<Key.space>collaboration<Key.space>skill,<Key.space>working<Key.space>effectively<Key.space>with<Key.space>others<Key.space>toe<Key.backspace>wards<Key.space>a<Key.space>common<Key.space>goal
Screenshot: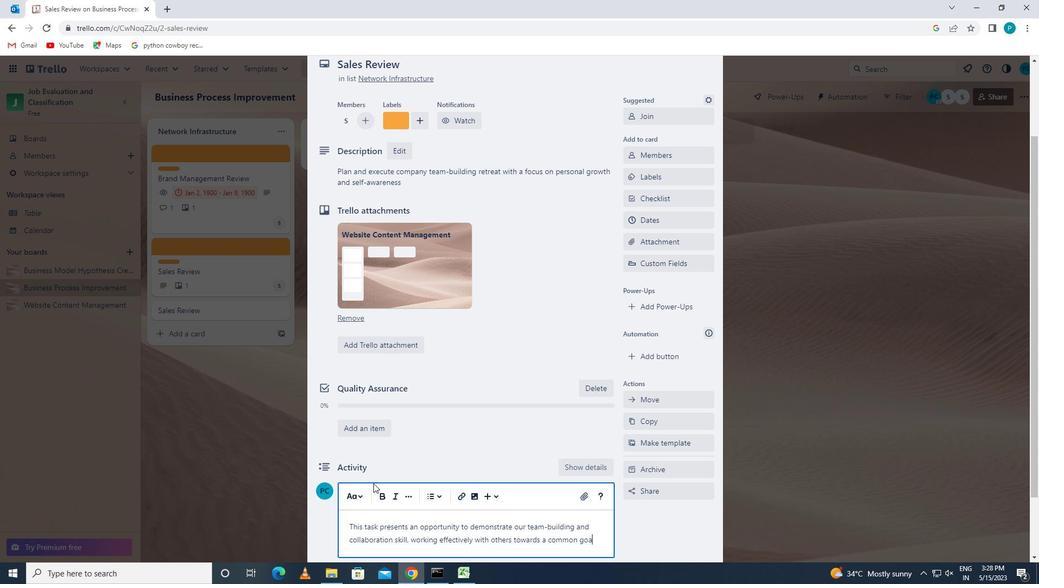 
Action: Mouse moved to (364, 419)
Screenshot: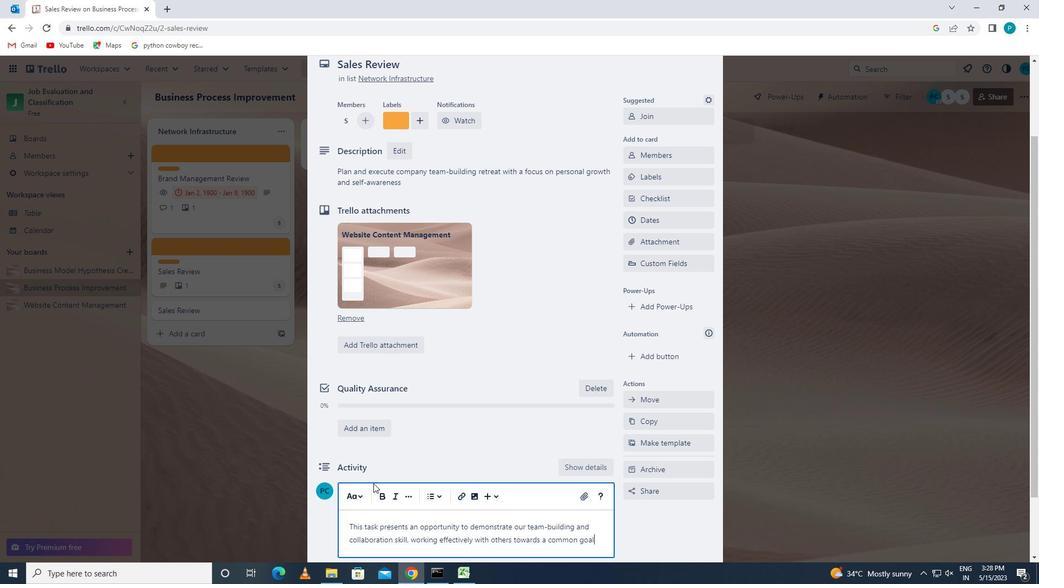 
Action: Mouse scrolled (364, 419) with delta (0, 0)
Screenshot: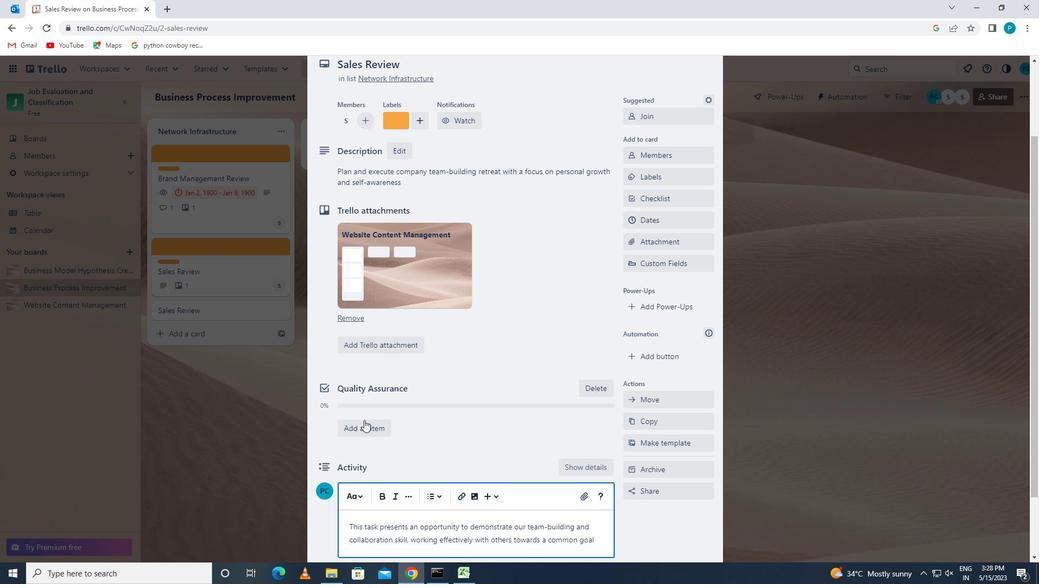 
Action: Mouse scrolled (364, 419) with delta (0, 0)
Screenshot: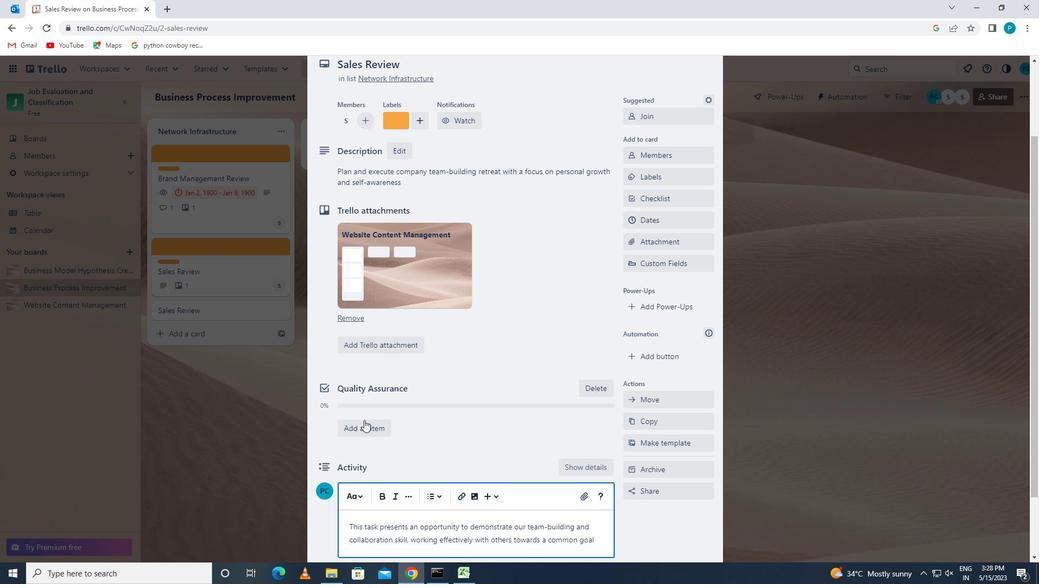 
Action: Mouse moved to (351, 493)
Screenshot: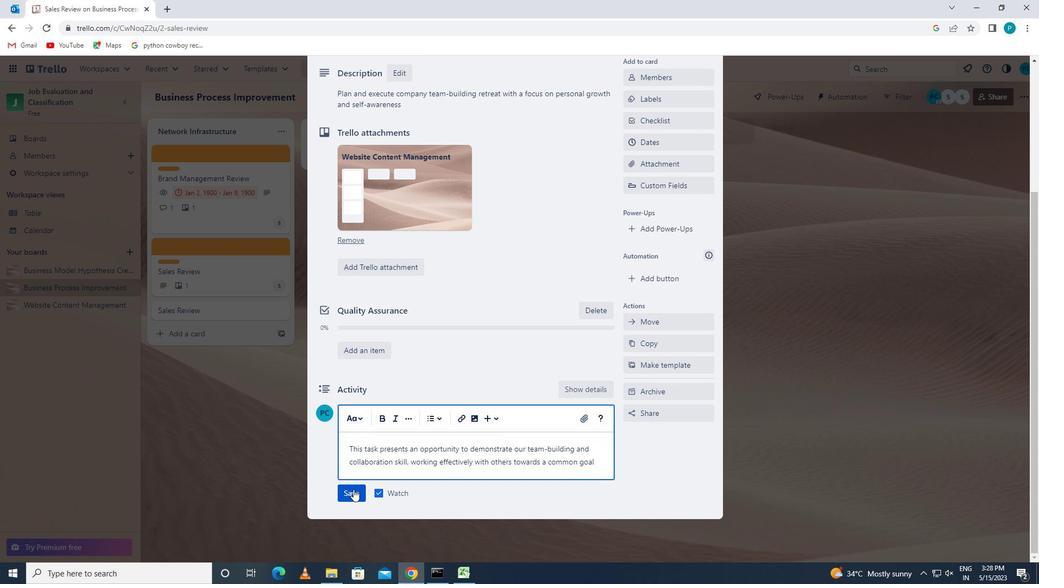 
Action: Mouse pressed left at (351, 493)
Screenshot: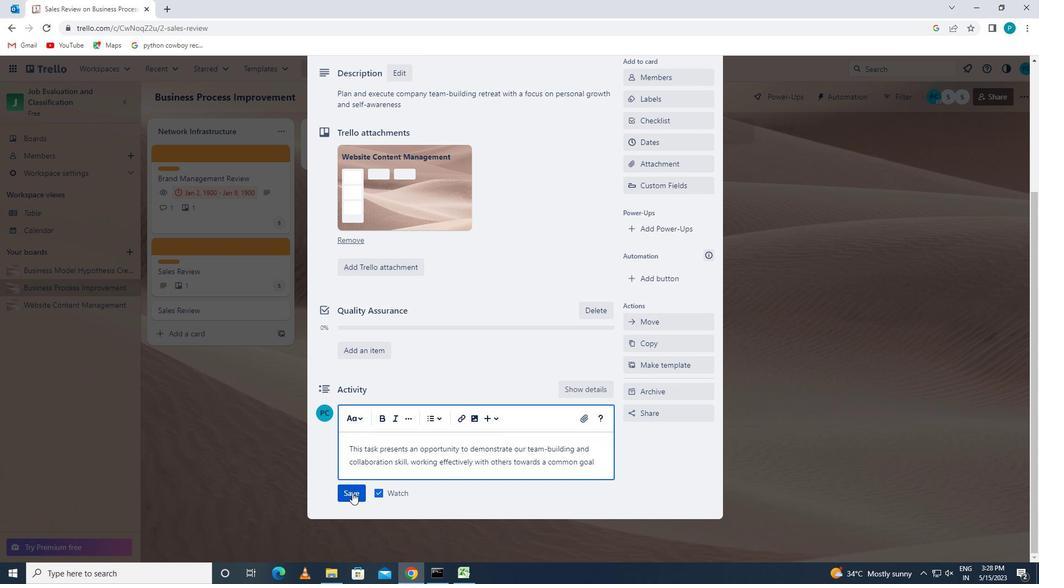 
Action: Mouse moved to (698, 347)
Screenshot: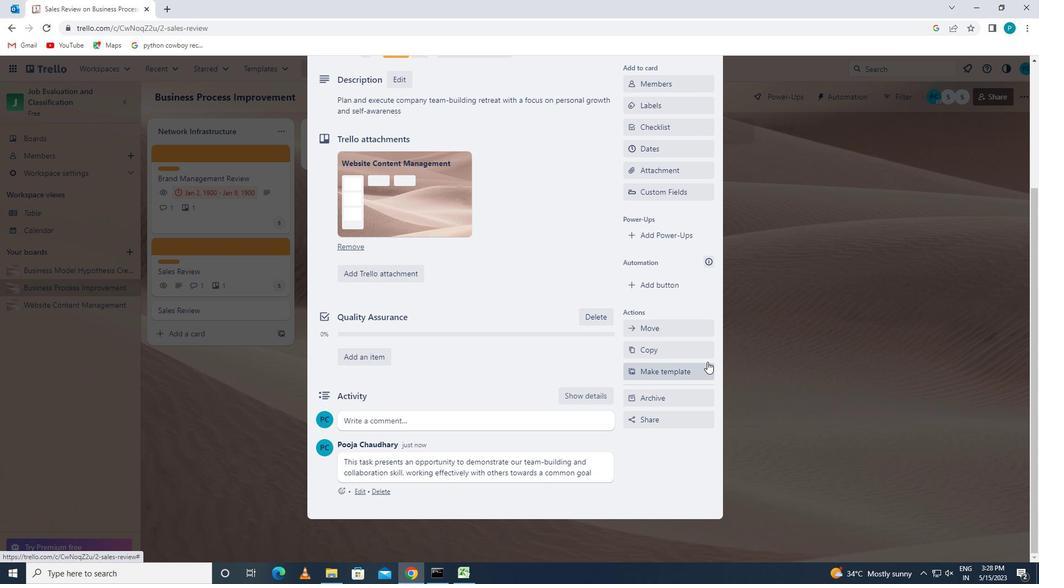 
Action: Mouse scrolled (698, 348) with delta (0, 0)
Screenshot: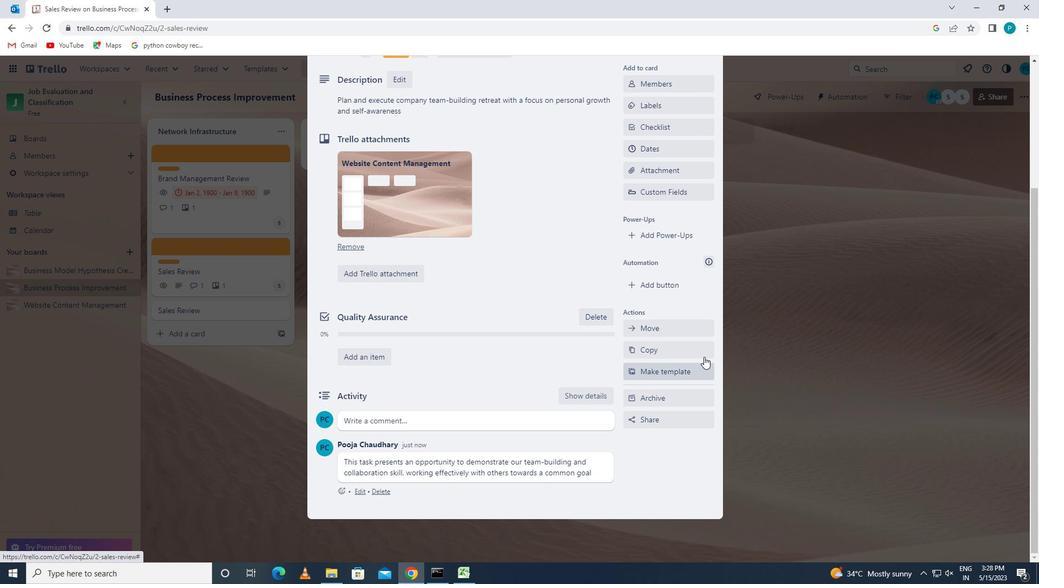 
Action: Mouse scrolled (698, 348) with delta (0, 0)
Screenshot: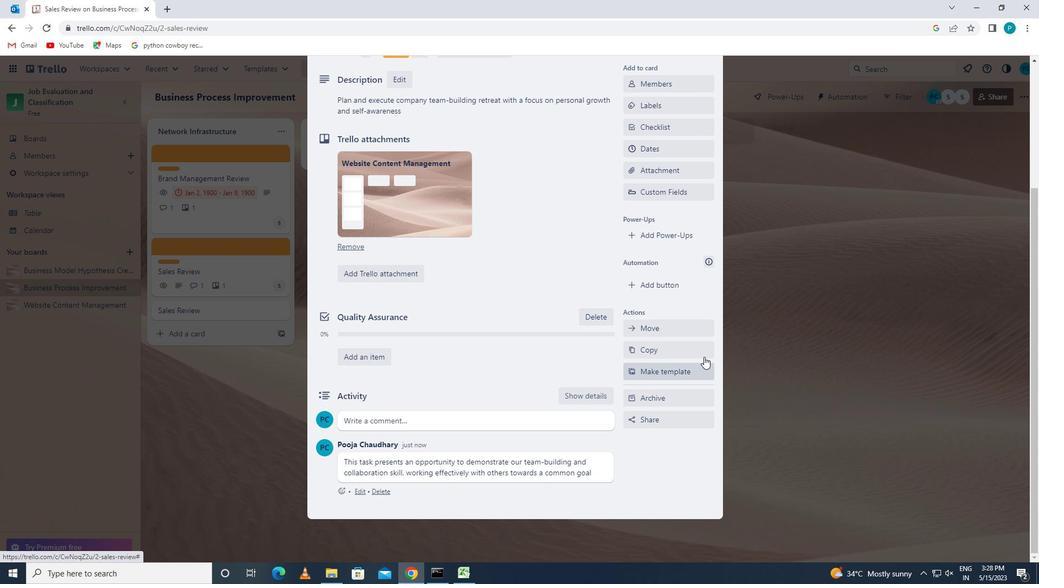 
Action: Mouse moved to (647, 260)
Screenshot: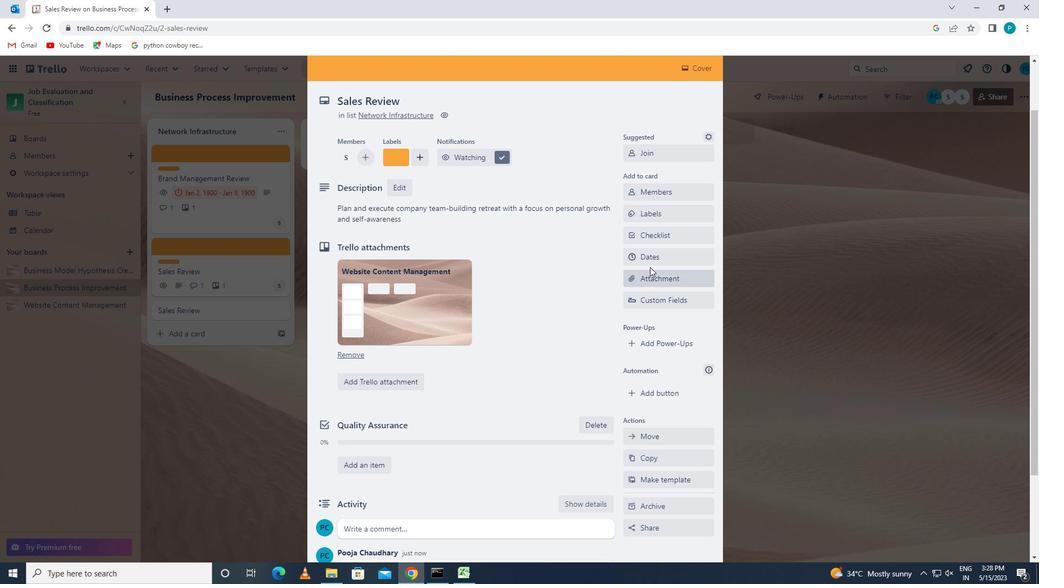 
Action: Mouse pressed left at (647, 260)
Screenshot: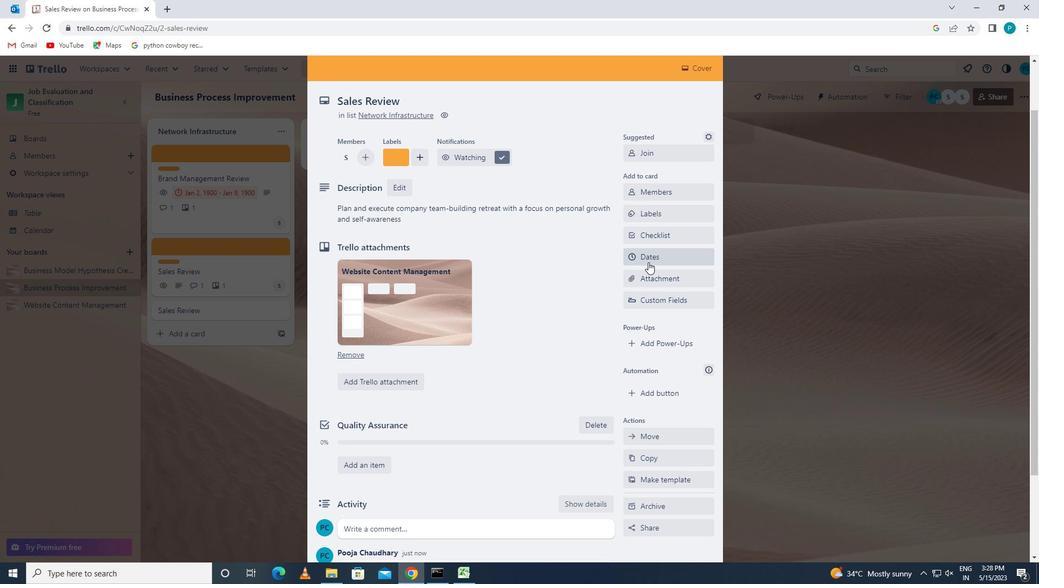 
Action: Mouse moved to (636, 296)
Screenshot: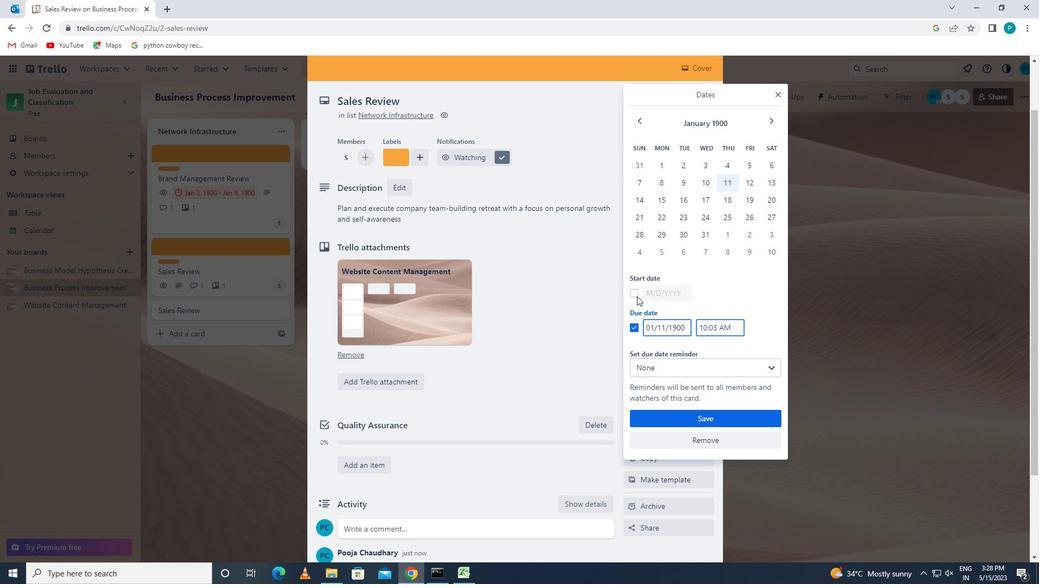 
Action: Mouse pressed left at (636, 296)
Screenshot: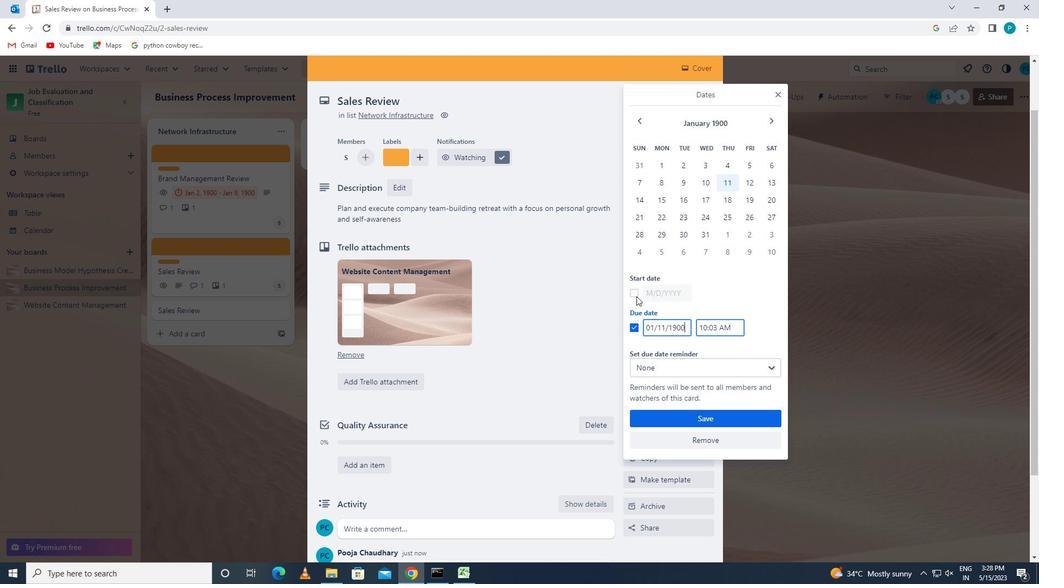 
Action: Mouse moved to (645, 292)
Screenshot: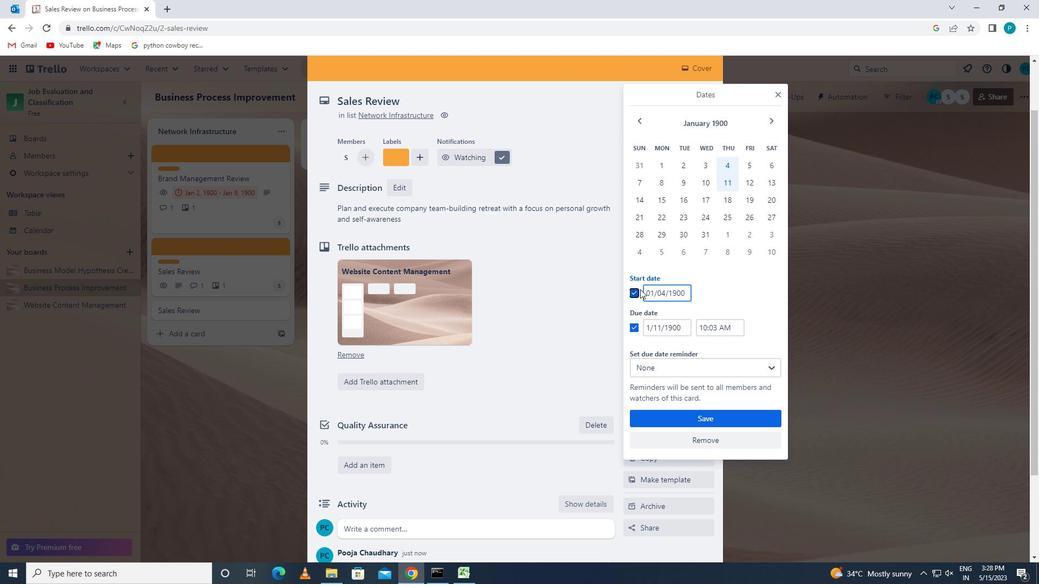 
Action: Mouse pressed left at (645, 292)
Screenshot: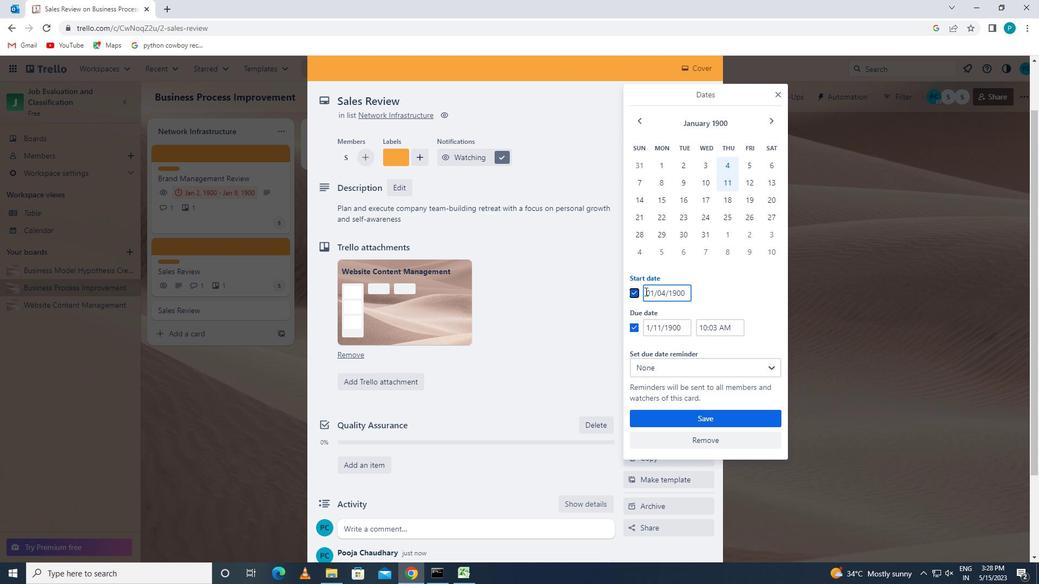 
Action: Mouse moved to (725, 297)
Screenshot: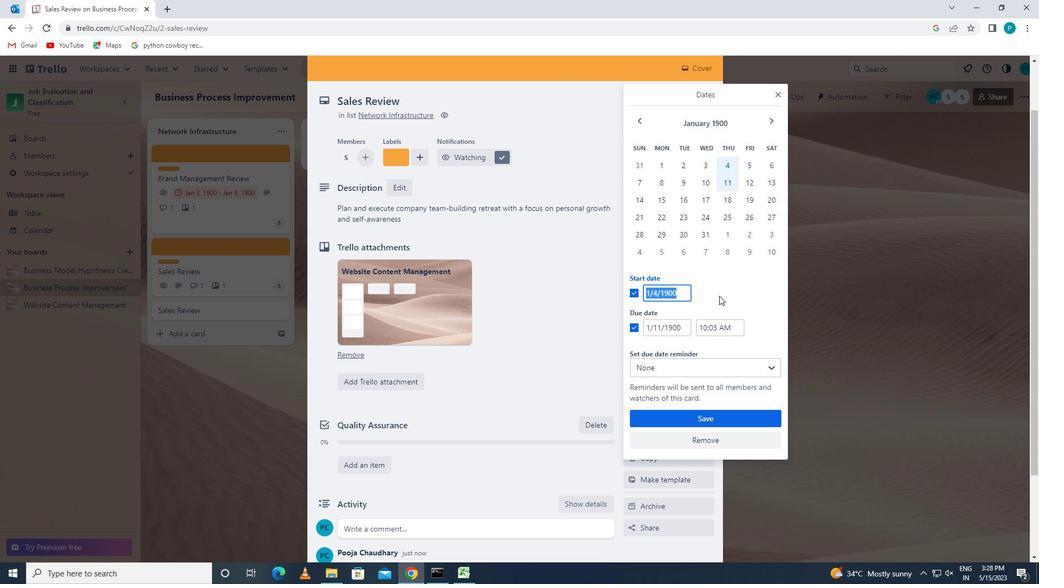 
Action: Key pressed 1/5/1900
Screenshot: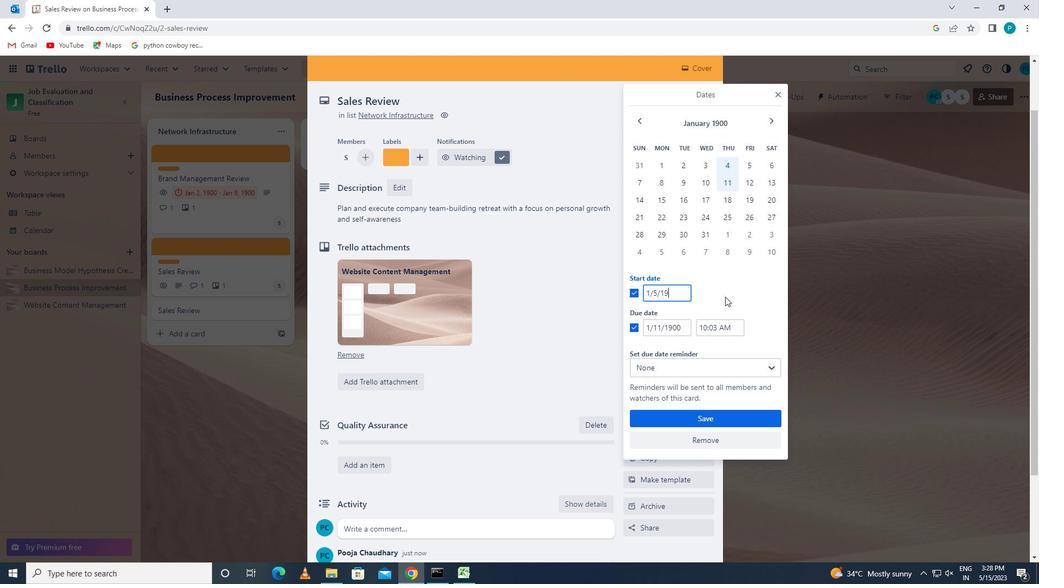 
Action: Mouse moved to (688, 330)
Screenshot: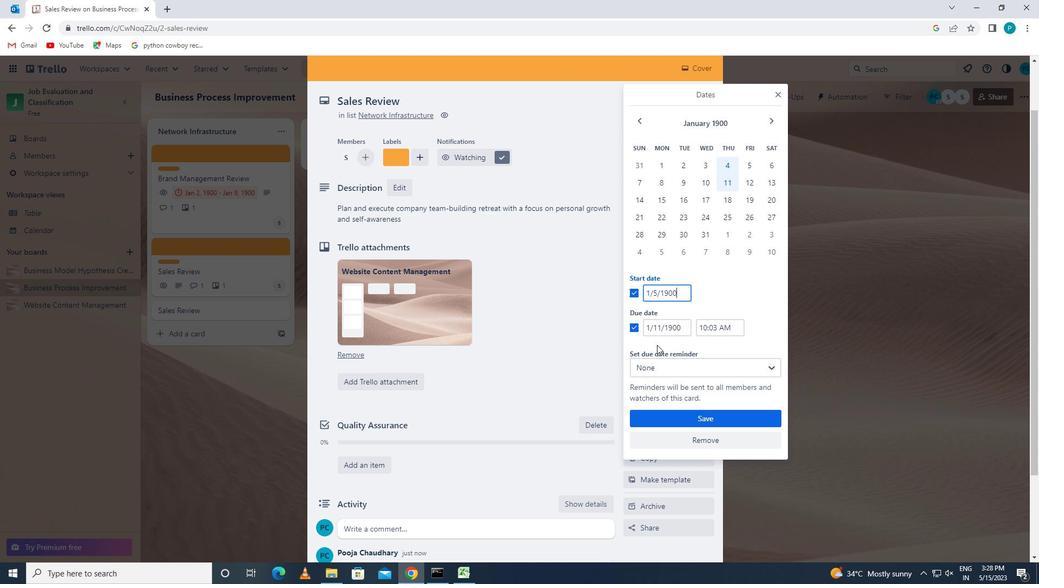 
Action: Mouse pressed left at (688, 330)
Screenshot: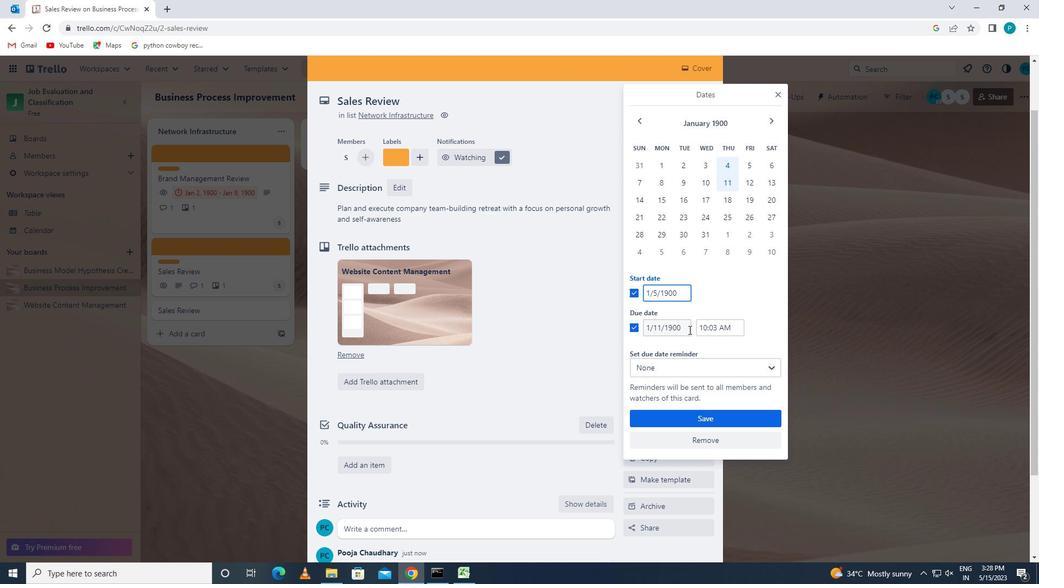 
Action: Mouse moved to (637, 333)
Screenshot: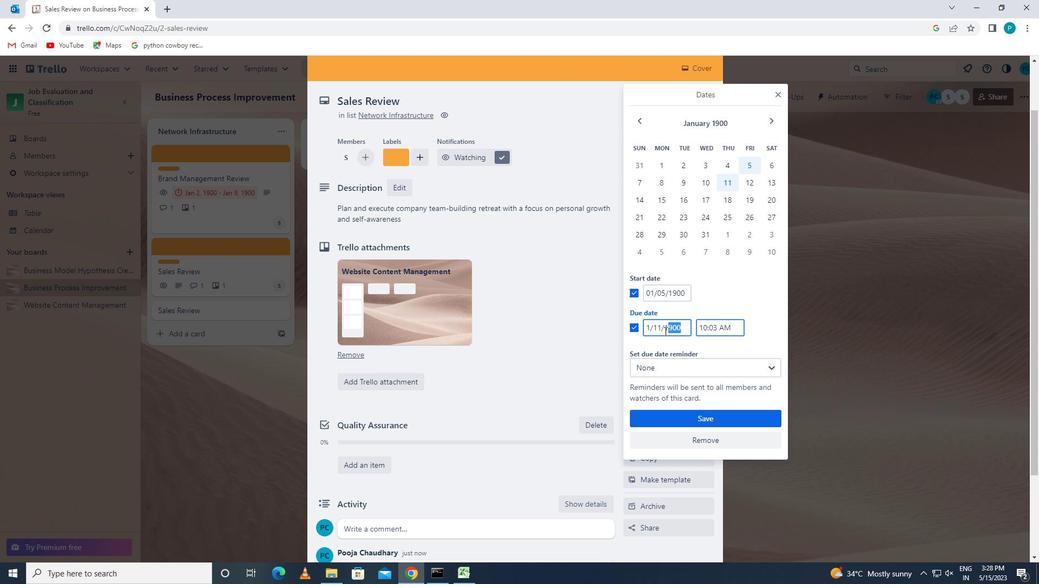 
Action: Key pressed 1/12/1900
Screenshot: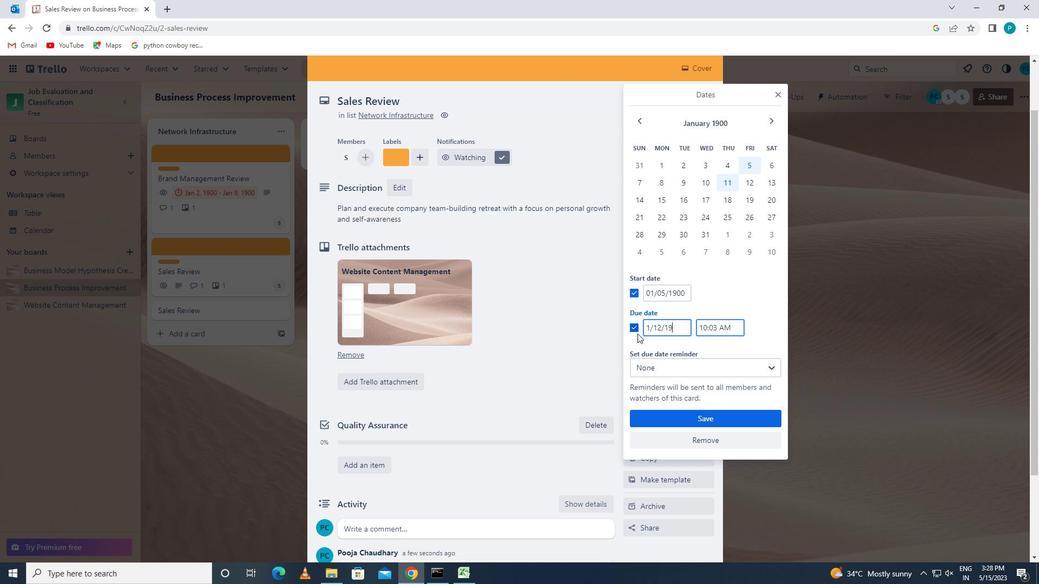 
Action: Mouse moved to (656, 420)
Screenshot: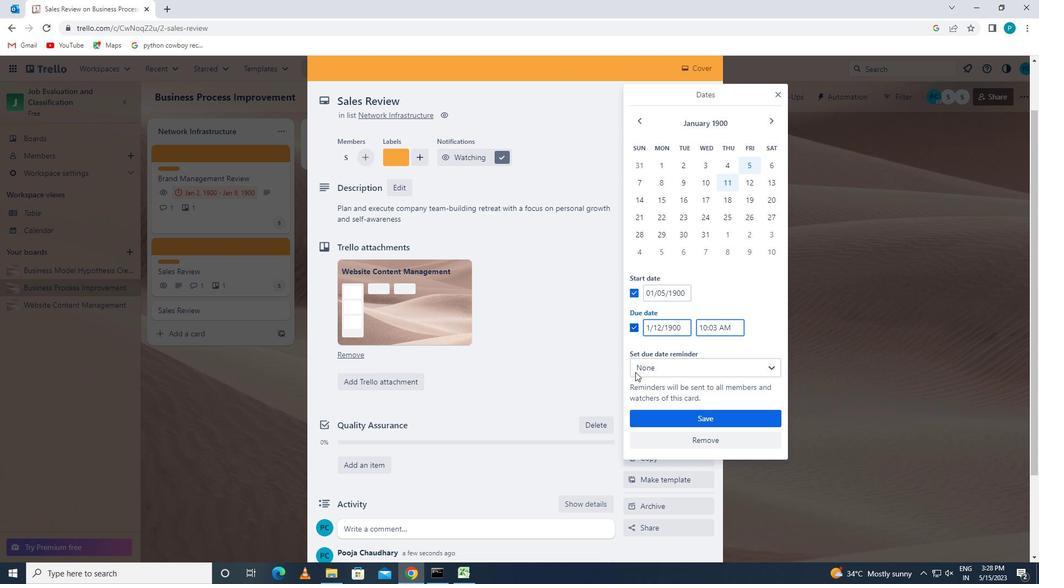 
Action: Mouse pressed left at (656, 420)
Screenshot: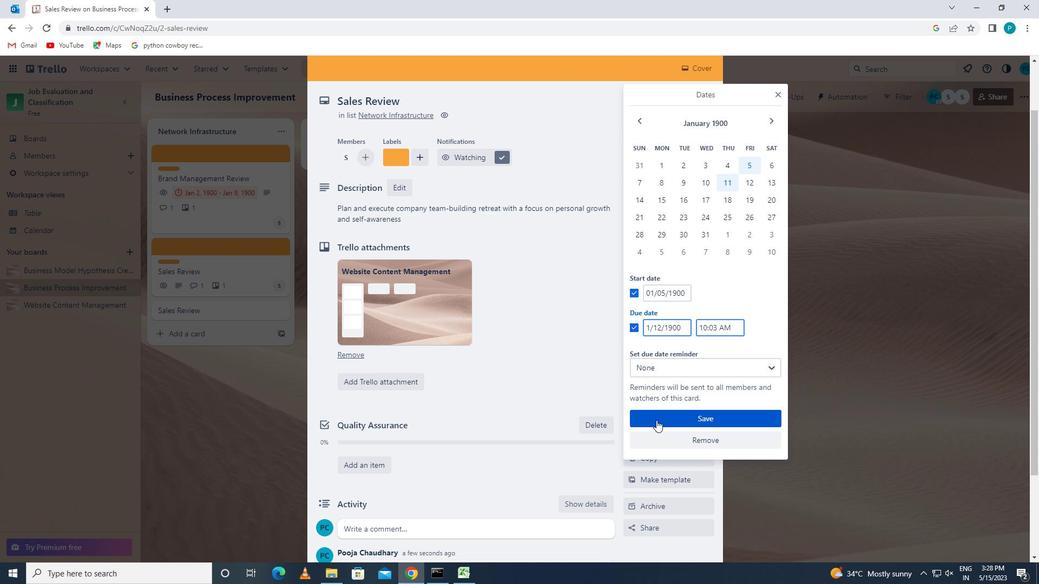
Action: Mouse scrolled (656, 421) with delta (0, 0)
Screenshot: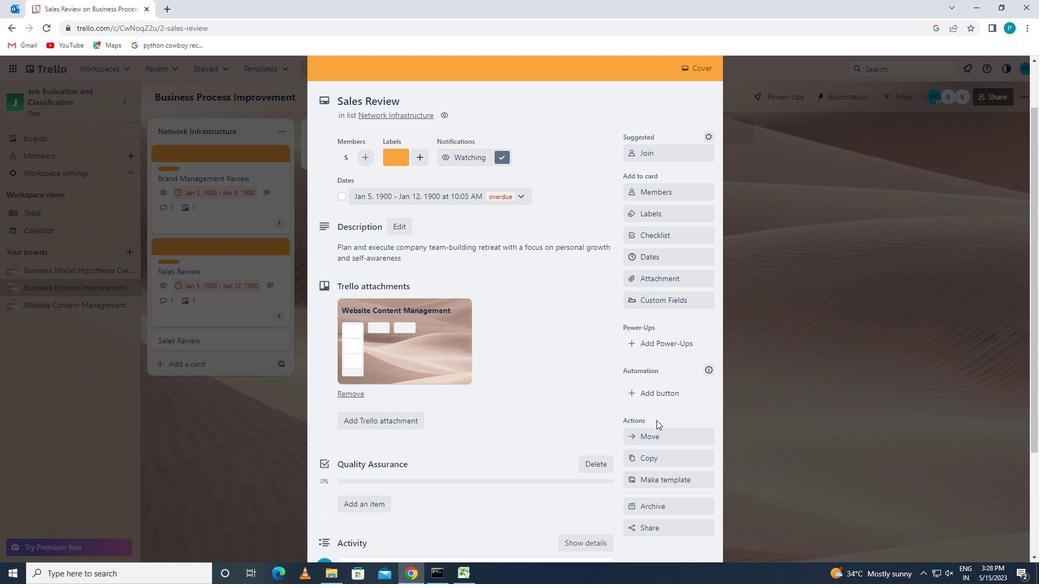 
Action: Mouse scrolled (656, 421) with delta (0, 0)
Screenshot: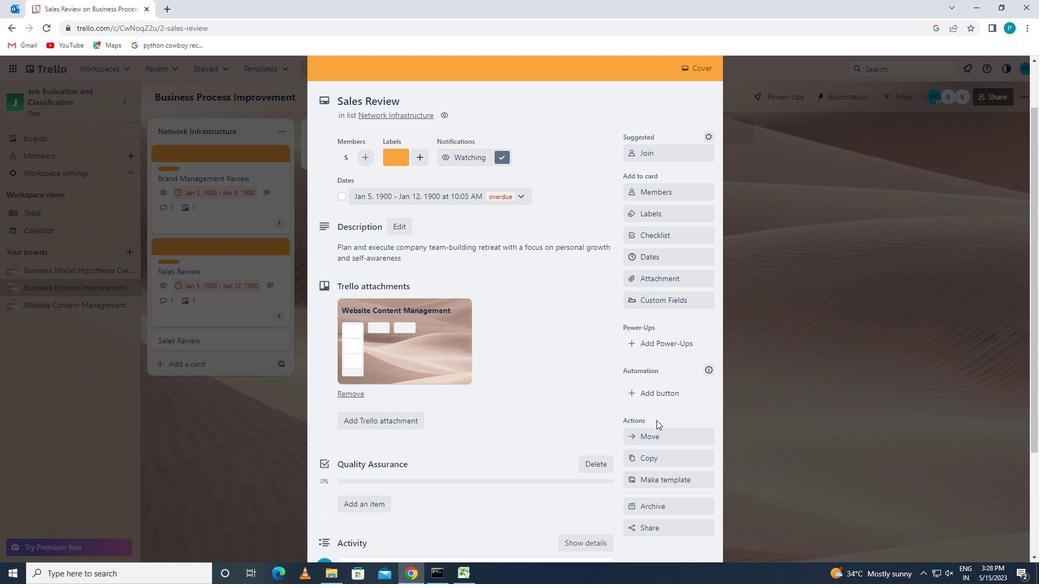 
Action: Mouse scrolled (656, 421) with delta (0, 0)
Screenshot: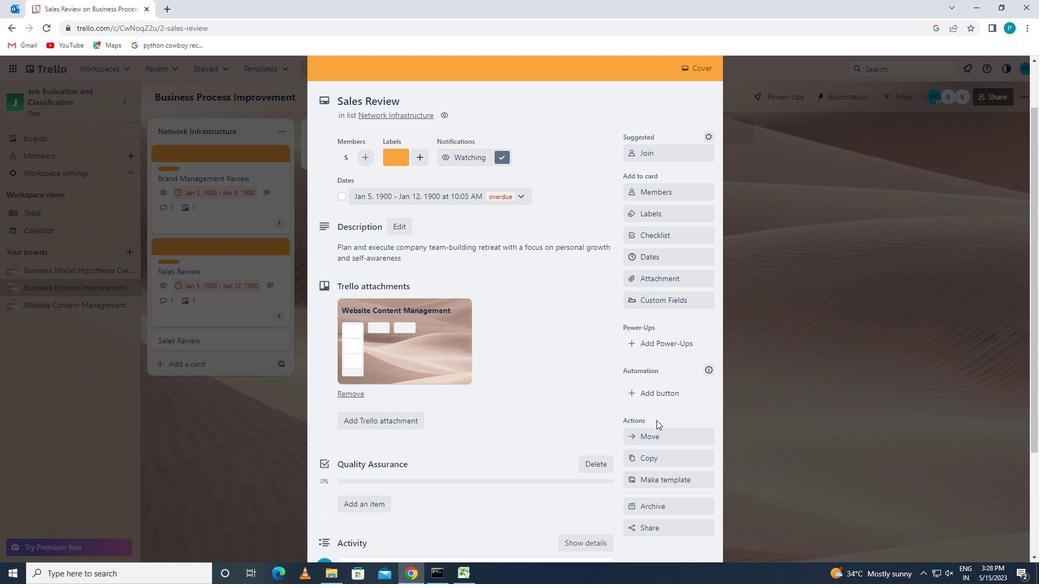 
Action: Mouse scrolled (656, 421) with delta (0, 0)
Screenshot: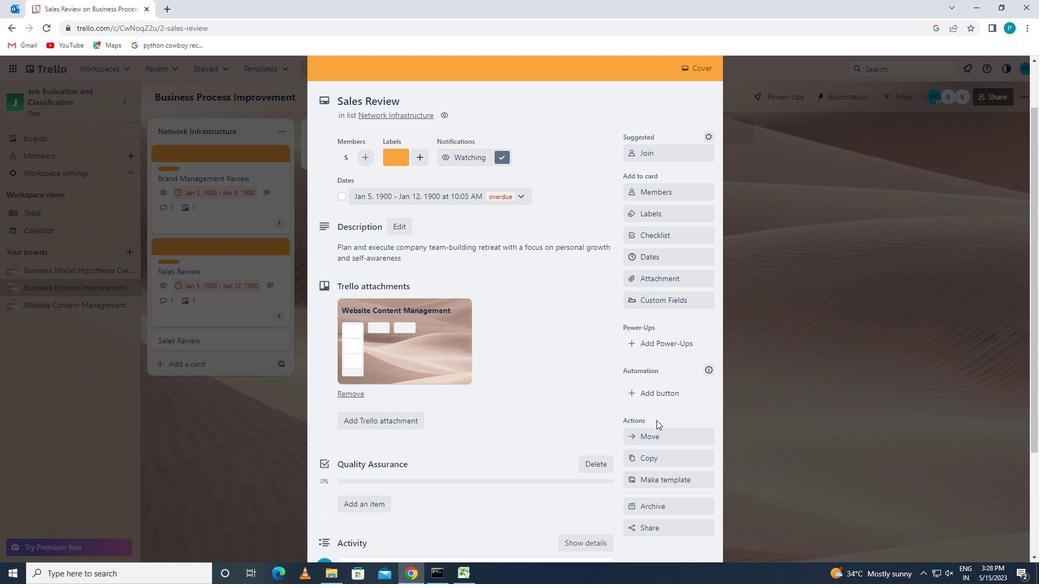 
